 Task: Compose an email with the signature Jonathan Nelson with the subject Update on a new process and the message Please let me know if you need any additional information from me for the project proposal. from softage.5@softage.net to softage.8@softage.net, select the message and change font size to small, align the email to left Send the email. Finally, move the email from Sent Items to the label Web design
Action: Mouse moved to (65, 49)
Screenshot: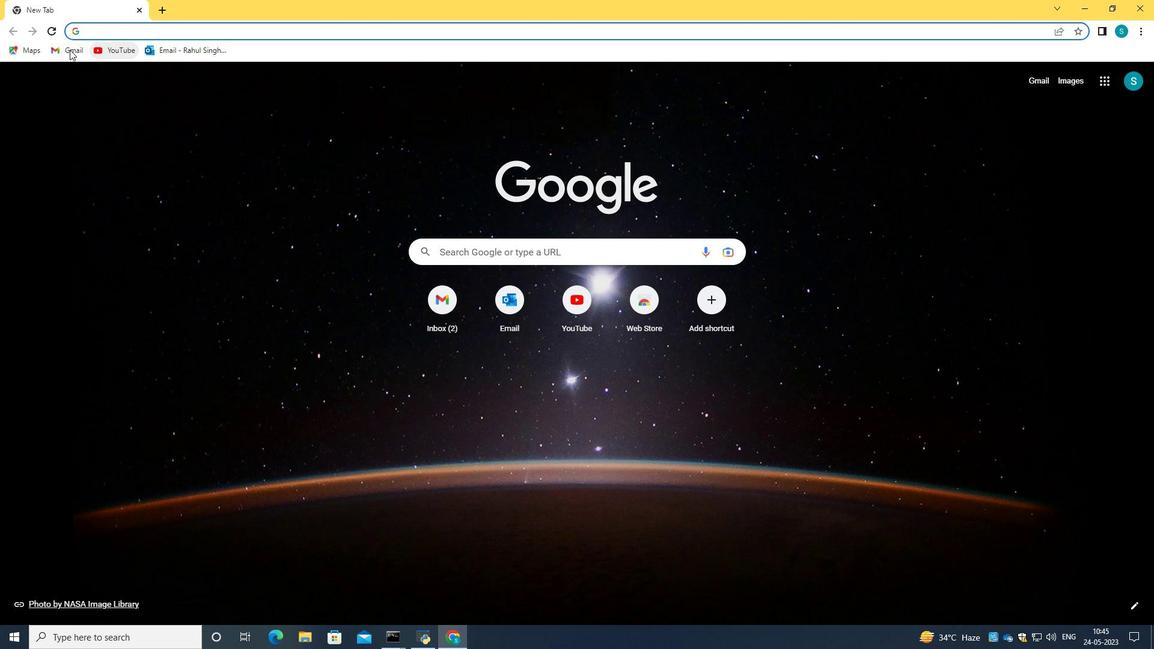 
Action: Mouse pressed left at (65, 49)
Screenshot: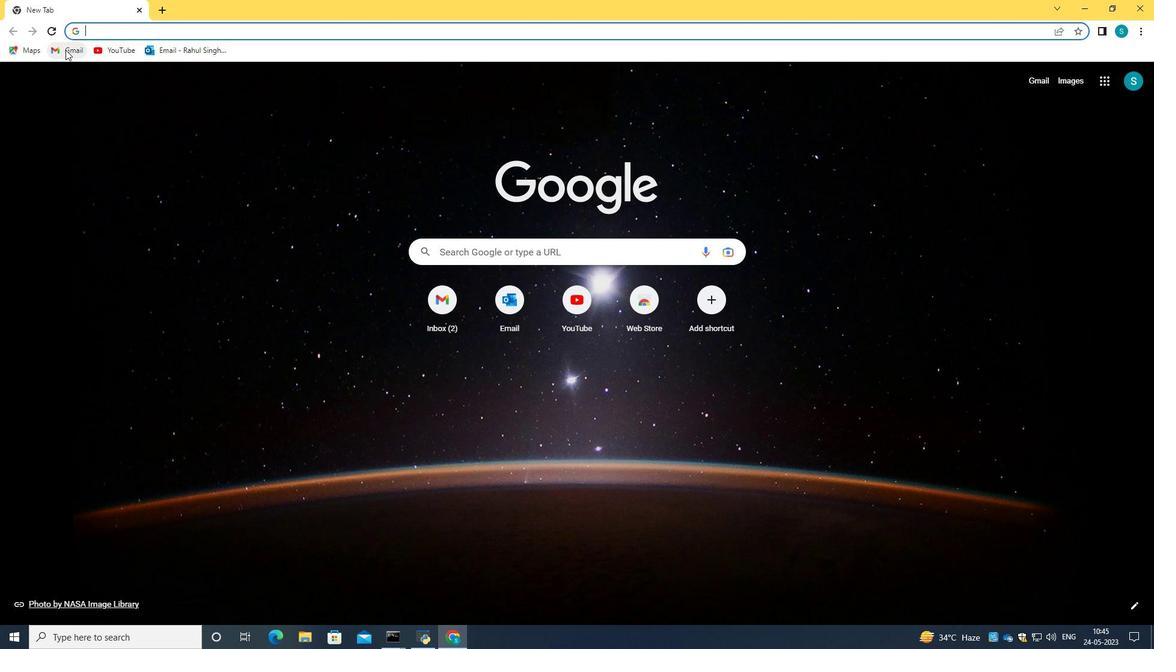 
Action: Mouse moved to (594, 190)
Screenshot: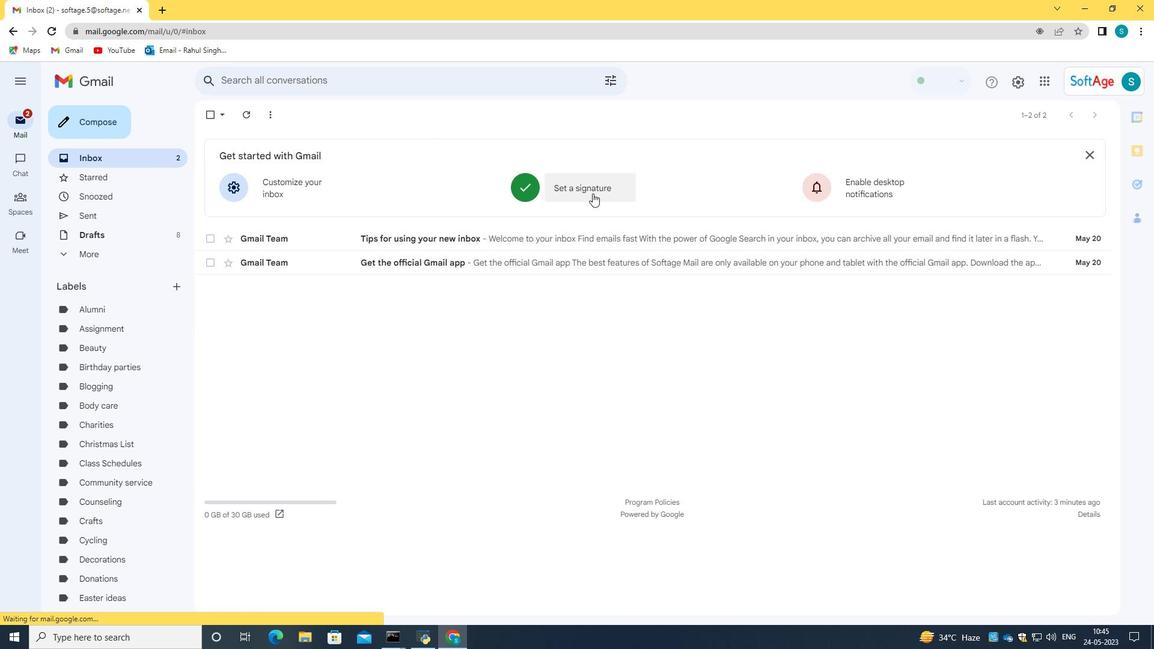 
Action: Mouse pressed left at (594, 190)
Screenshot: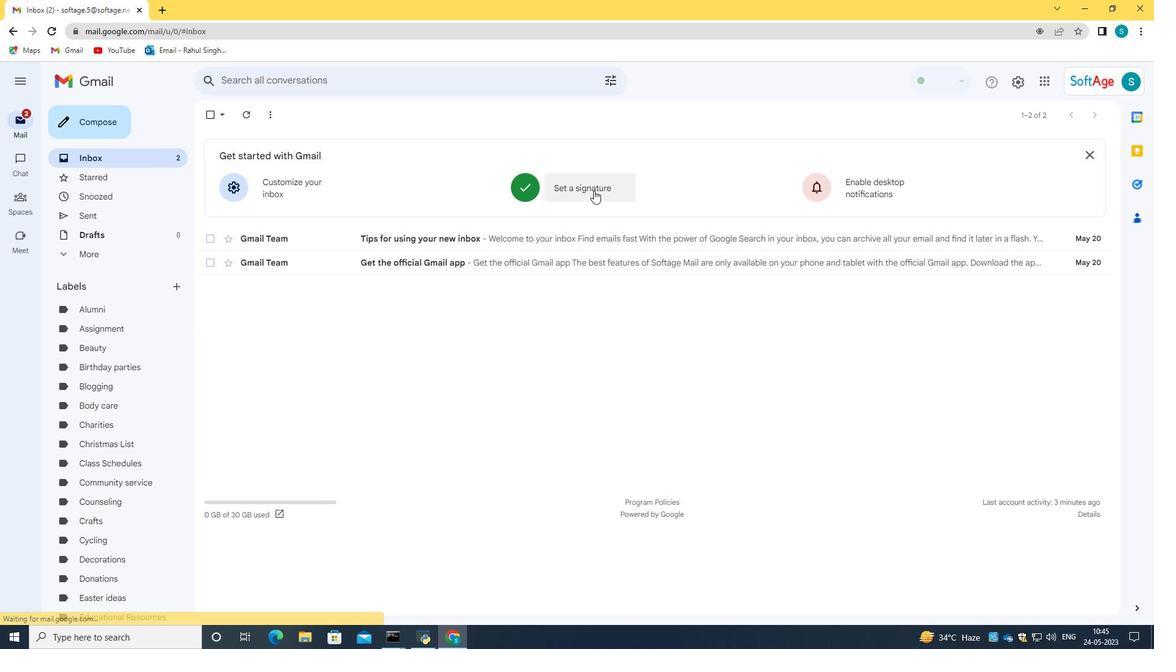 
Action: Mouse moved to (557, 215)
Screenshot: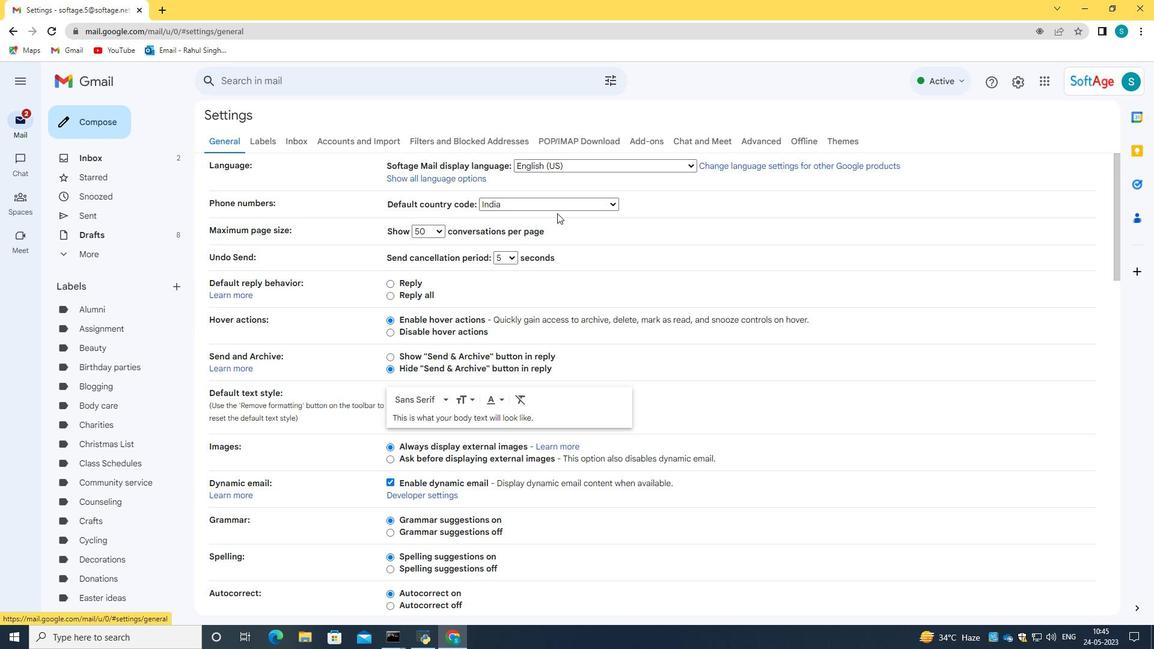 
Action: Mouse scrolled (557, 215) with delta (0, 0)
Screenshot: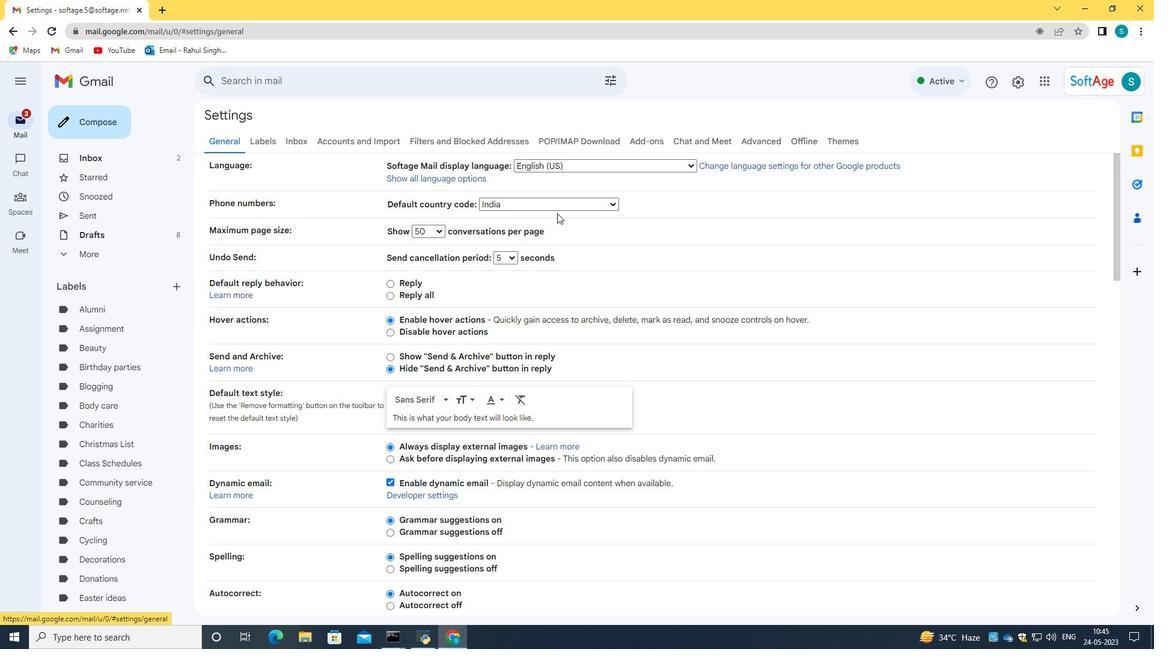 
Action: Mouse scrolled (557, 215) with delta (0, 0)
Screenshot: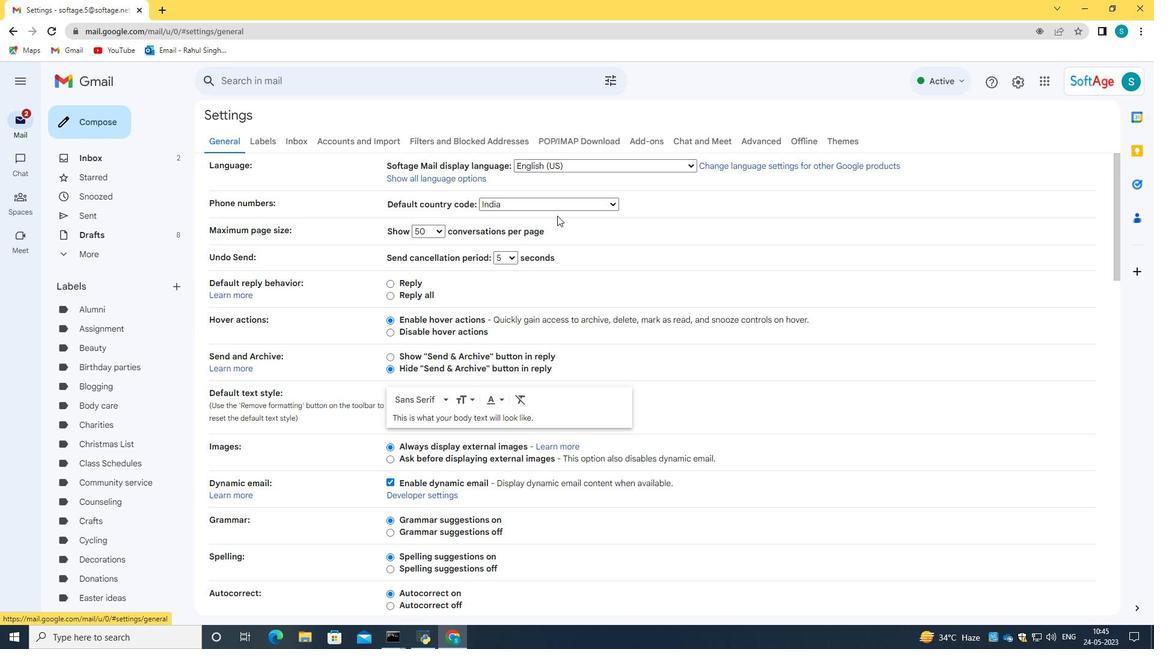 
Action: Mouse scrolled (557, 215) with delta (0, 0)
Screenshot: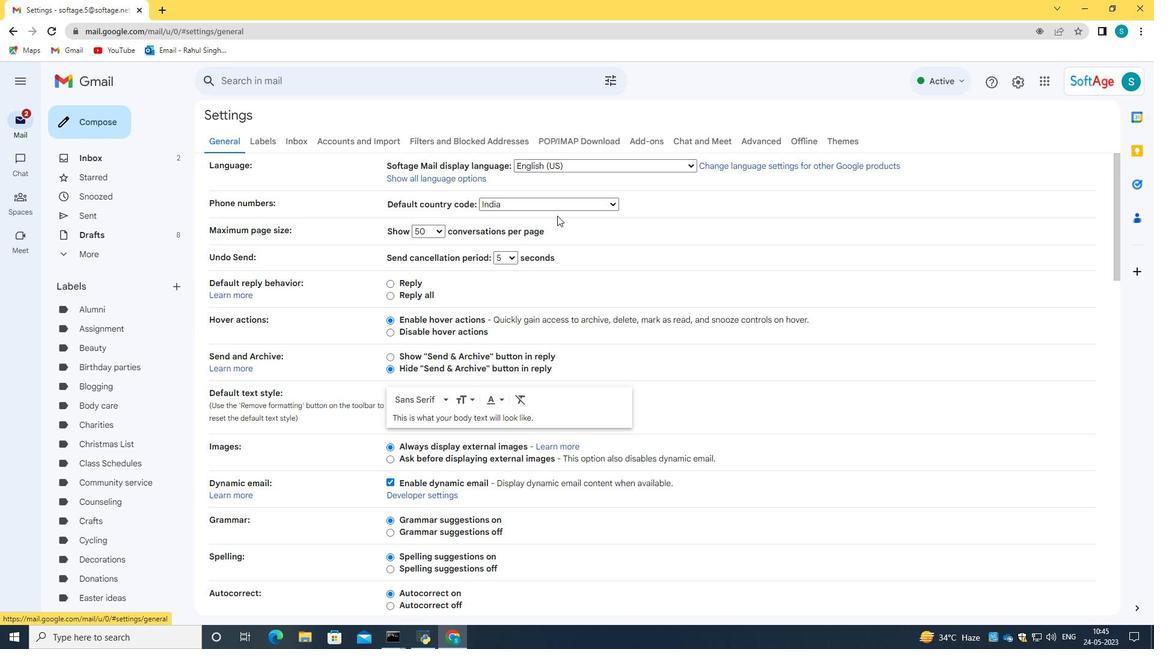 
Action: Mouse scrolled (557, 215) with delta (0, 0)
Screenshot: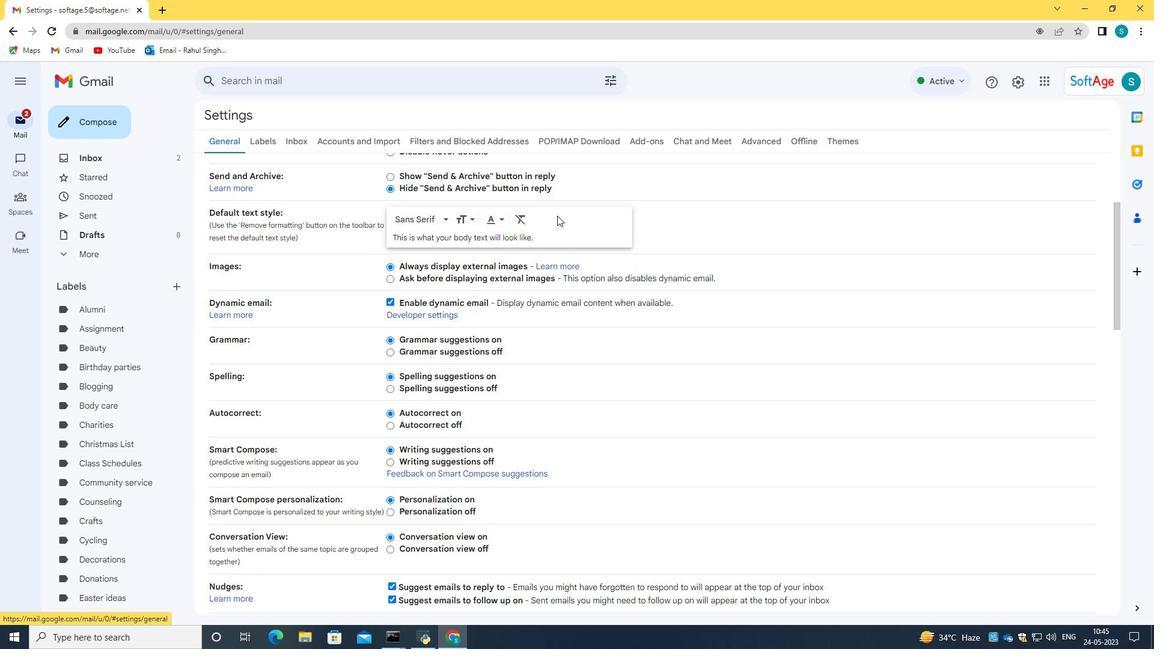 
Action: Mouse scrolled (557, 215) with delta (0, 0)
Screenshot: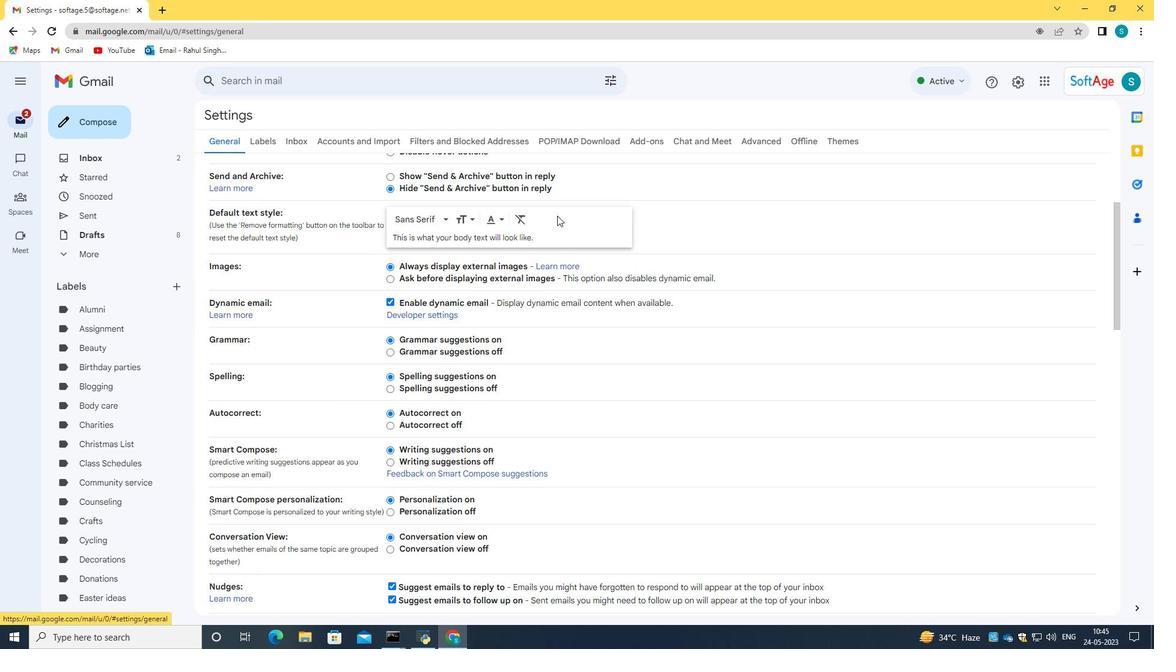 
Action: Mouse scrolled (557, 215) with delta (0, 0)
Screenshot: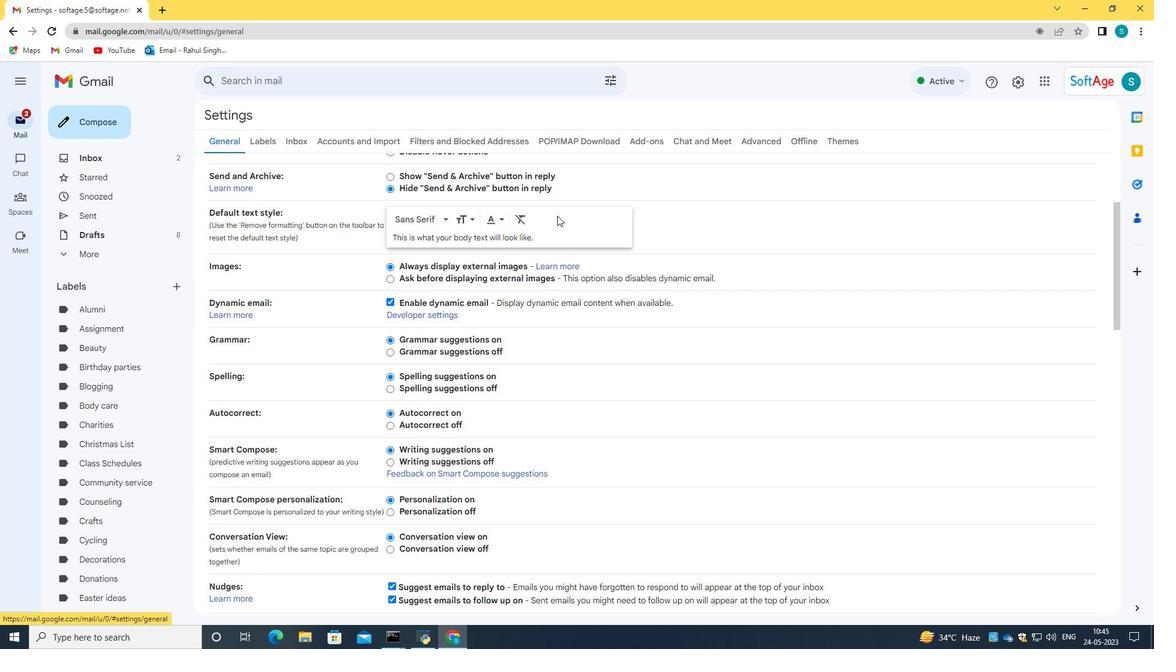 
Action: Mouse scrolled (557, 215) with delta (0, 0)
Screenshot: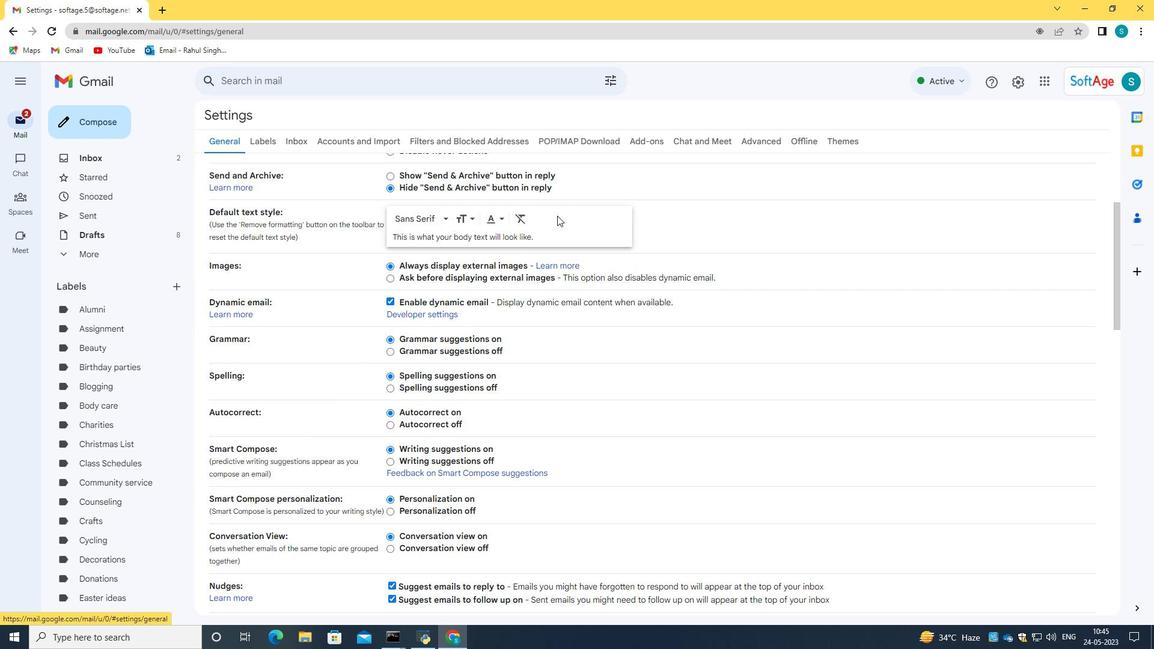 
Action: Mouse scrolled (557, 215) with delta (0, 0)
Screenshot: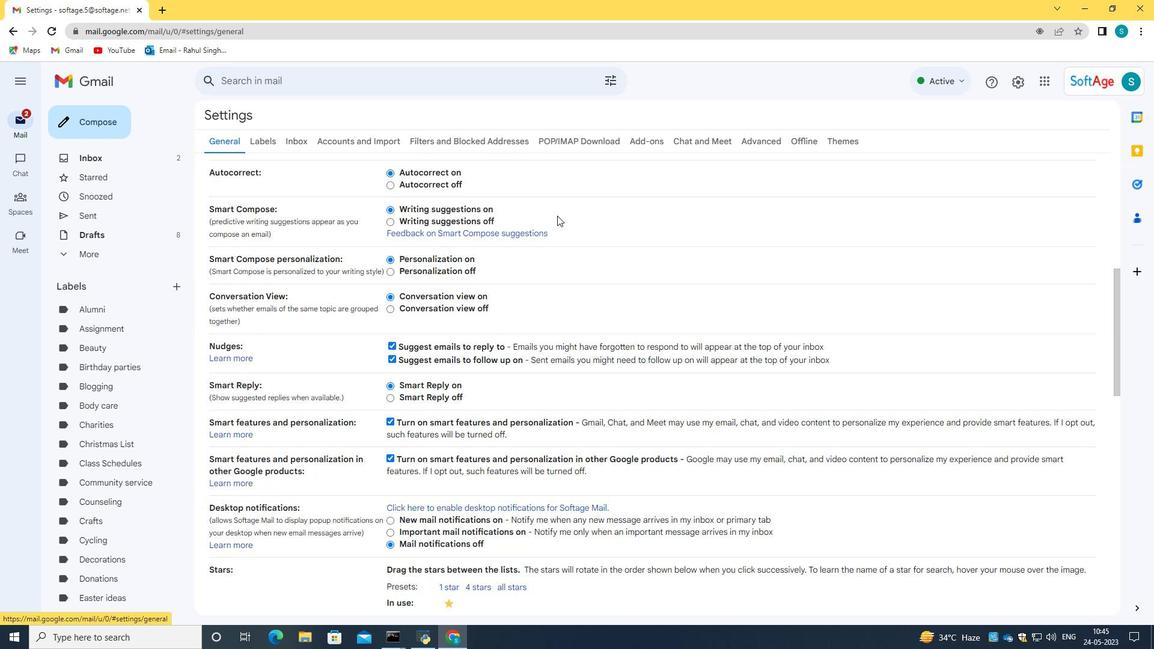 
Action: Mouse scrolled (557, 215) with delta (0, 0)
Screenshot: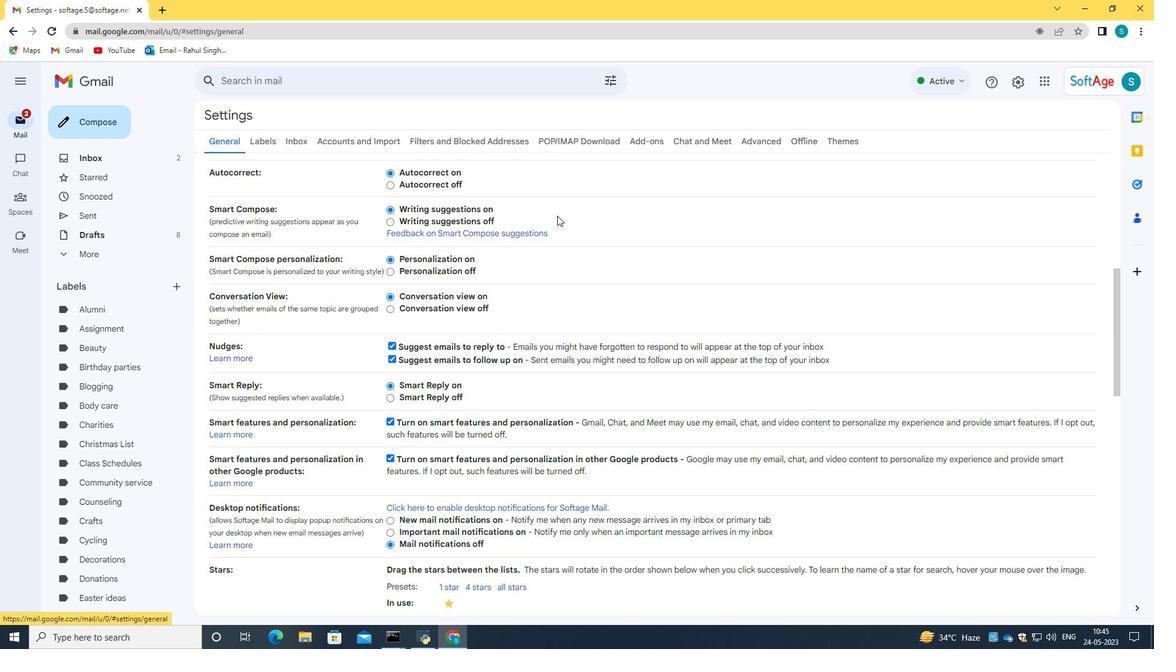 
Action: Mouse scrolled (557, 215) with delta (0, 0)
Screenshot: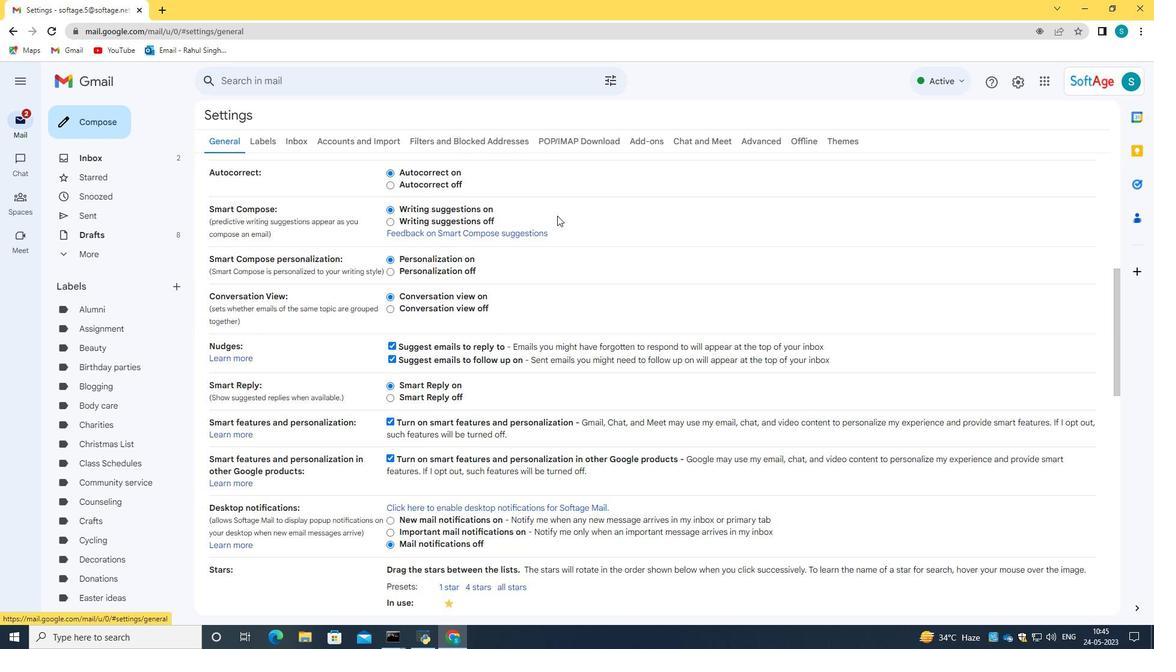 
Action: Mouse scrolled (557, 215) with delta (0, 0)
Screenshot: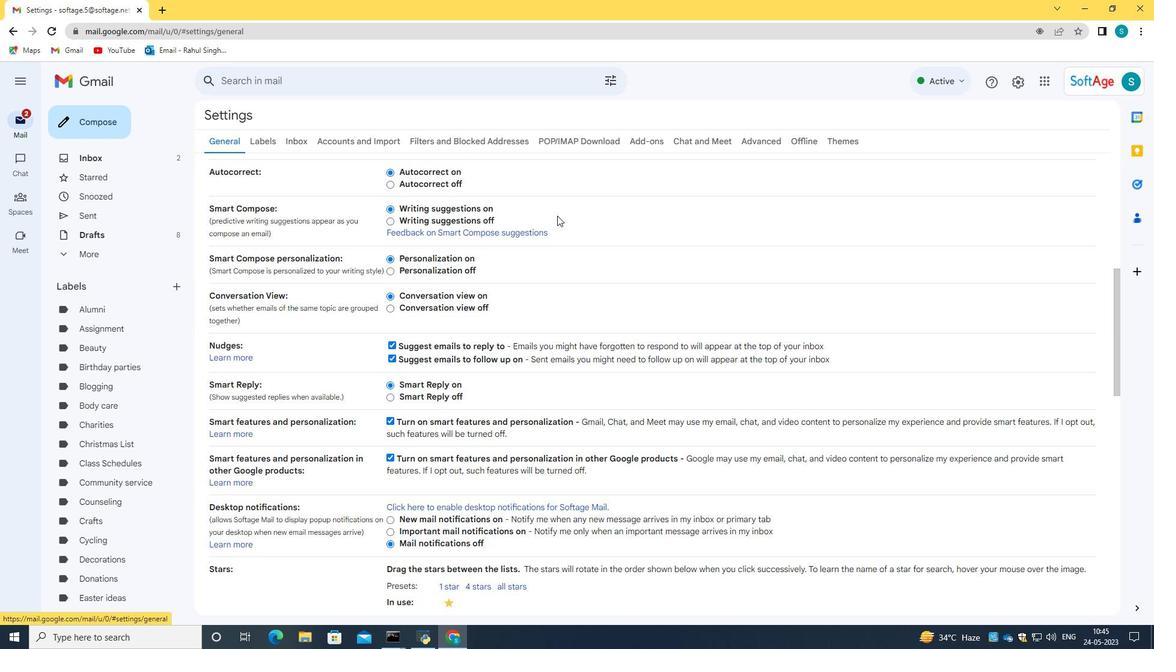 
Action: Mouse scrolled (557, 215) with delta (0, 0)
Screenshot: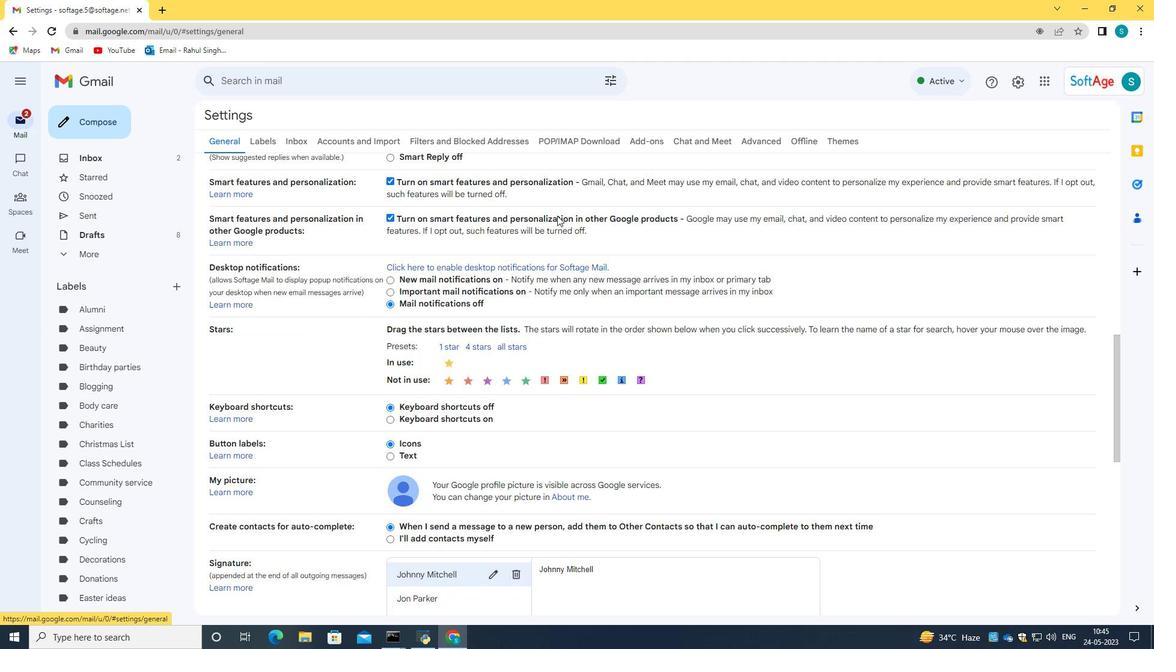 
Action: Mouse scrolled (557, 215) with delta (0, 0)
Screenshot: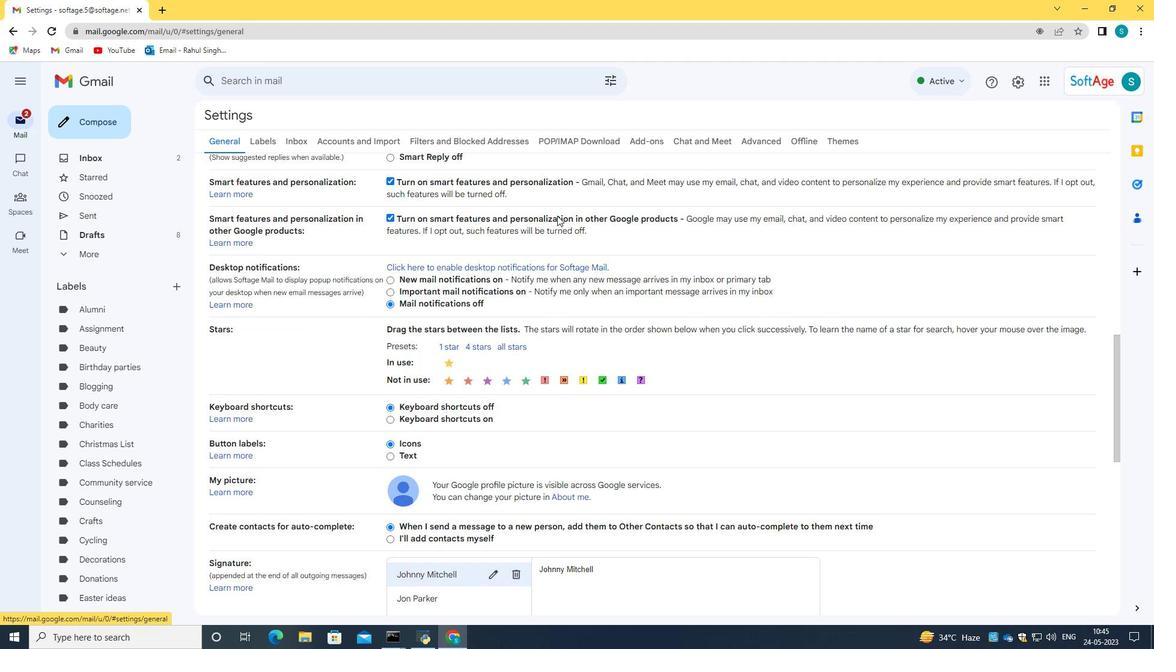 
Action: Mouse scrolled (557, 215) with delta (0, 0)
Screenshot: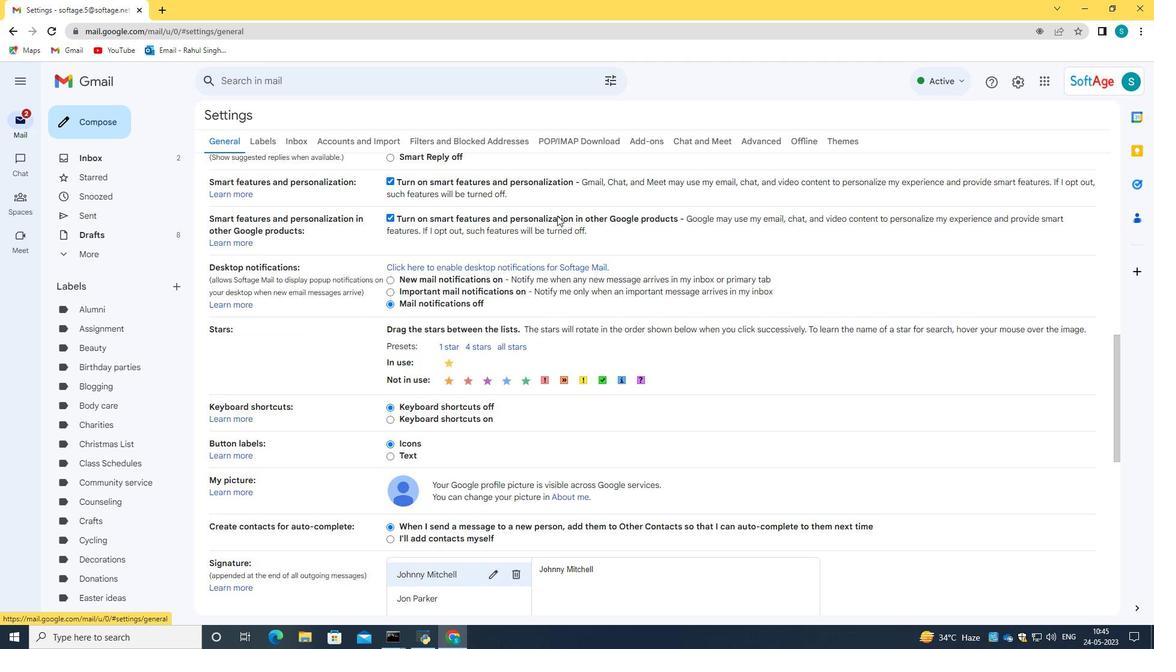 
Action: Mouse moved to (478, 495)
Screenshot: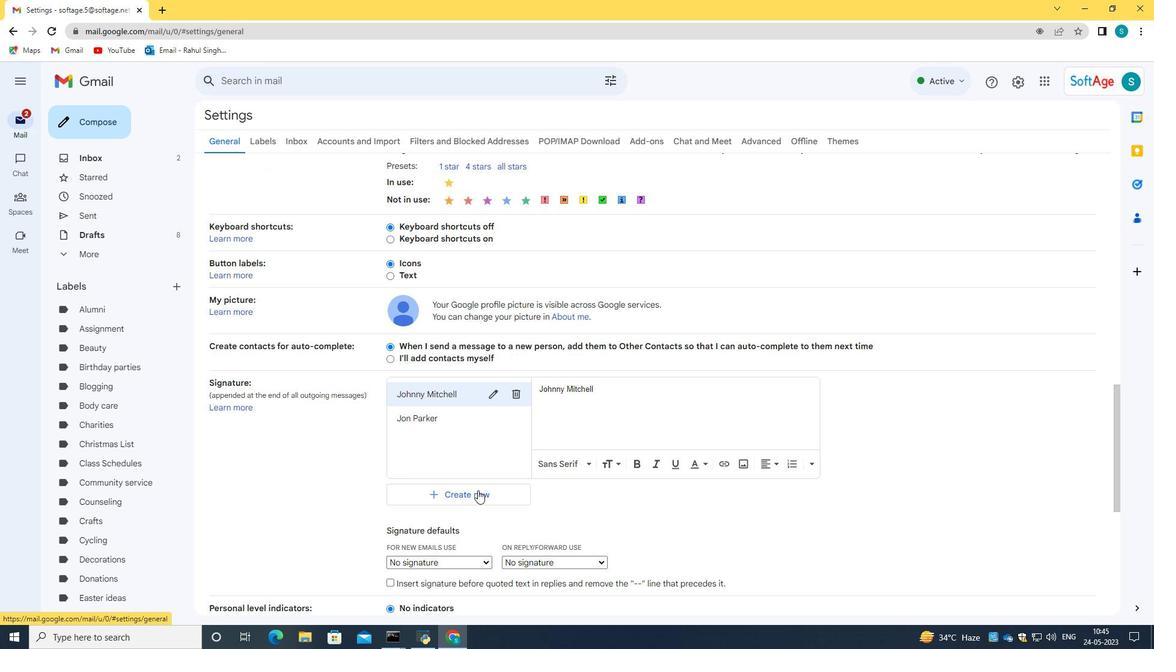 
Action: Mouse pressed left at (478, 495)
Screenshot: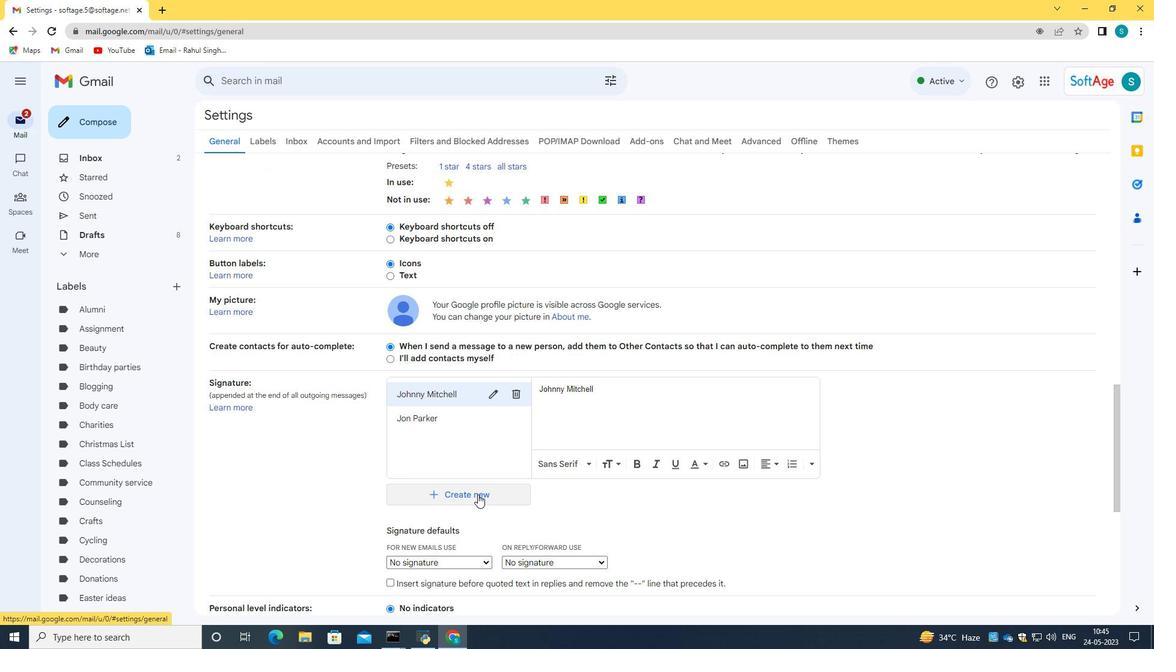 
Action: Mouse moved to (501, 347)
Screenshot: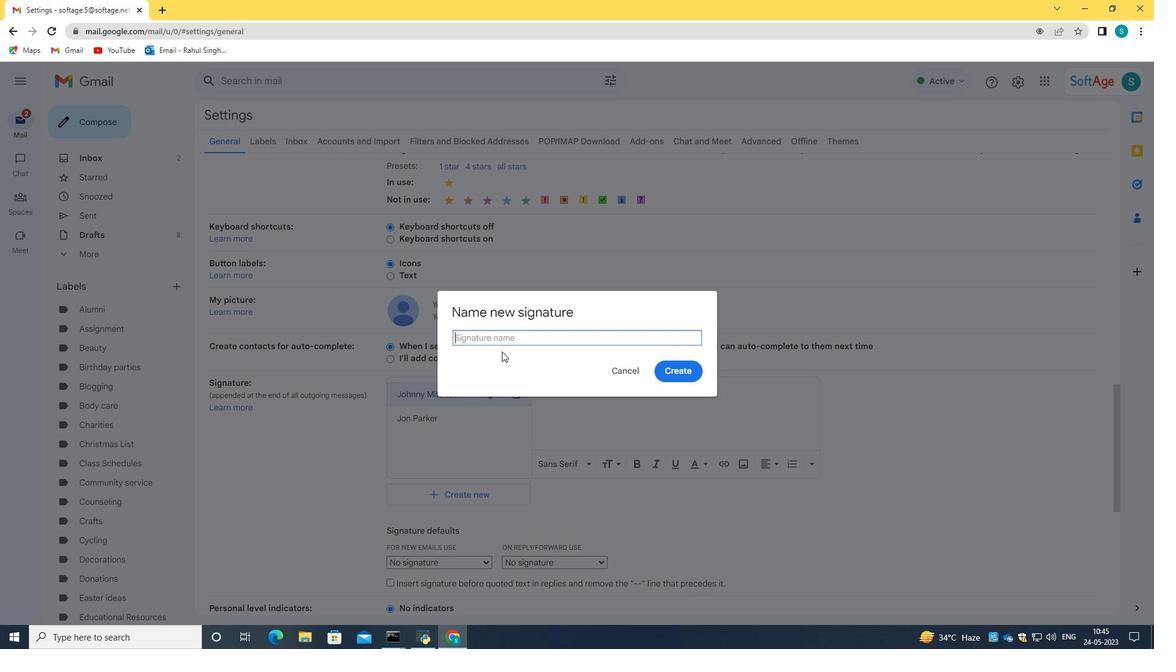 
Action: Key pressed <Key.caps_lock>J<Key.caps_lock>h<Key.backspace>nathan<Key.space><Key.caps_lock><Key.backspace><Key.backspace><Key.backspace><Key.backspace><Key.backspace><Key.backspace><Key.backspace>ONATHAN<Key.backspace><Key.backspace><Key.backspace><Key.backspace><Key.backspace><Key.backspace><Key.backspace><Key.caps_lock>onathan<Key.space><Key.caps_lock>N<Key.caps_lock>elson
Screenshot: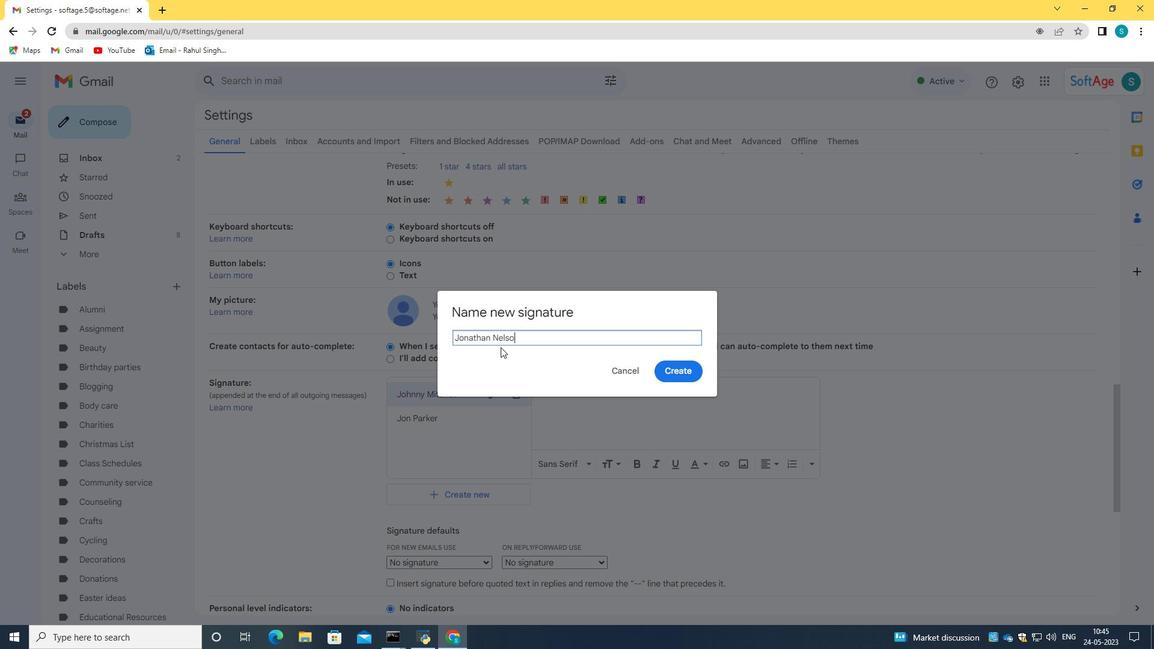 
Action: Mouse moved to (667, 365)
Screenshot: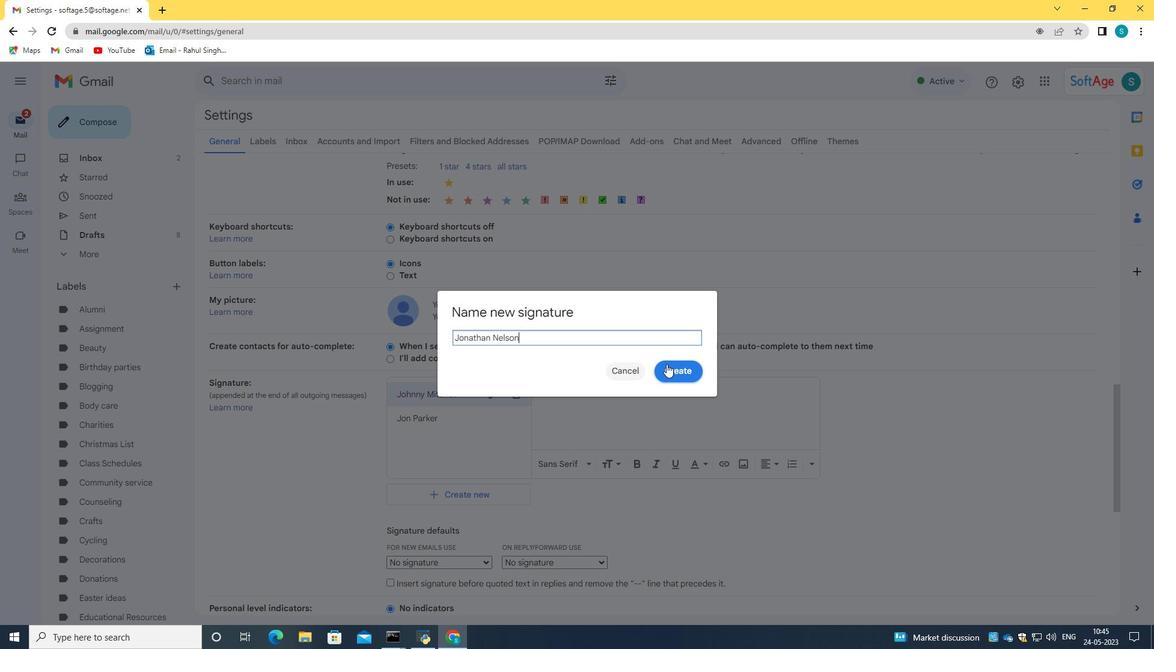 
Action: Mouse pressed left at (667, 365)
Screenshot: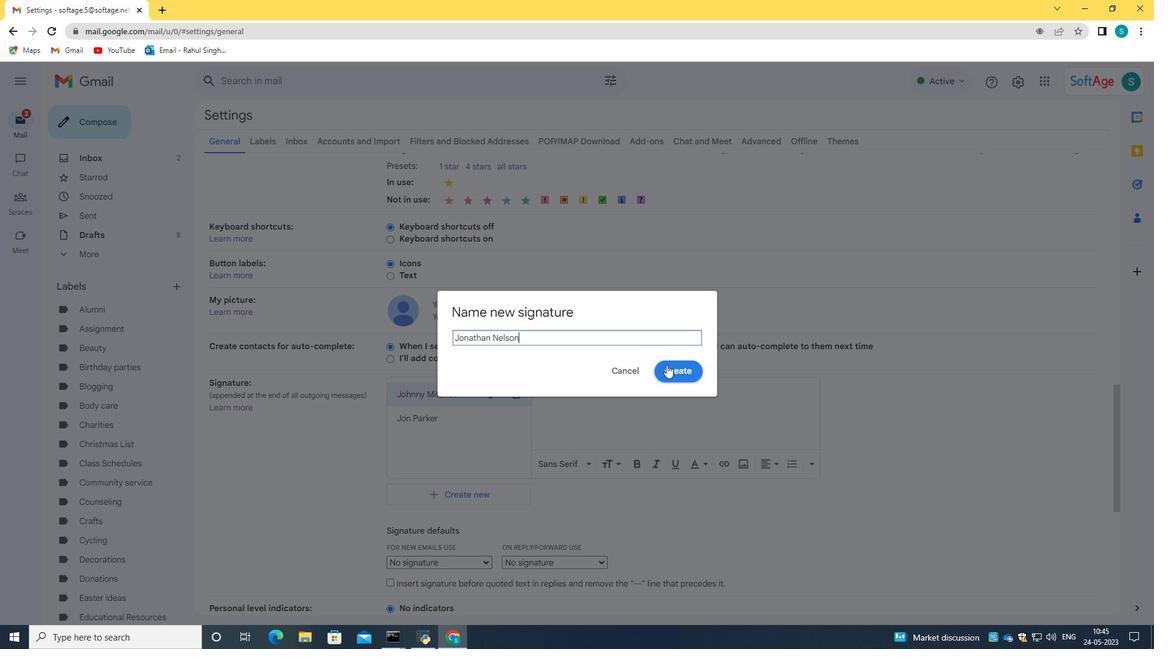 
Action: Mouse moved to (605, 408)
Screenshot: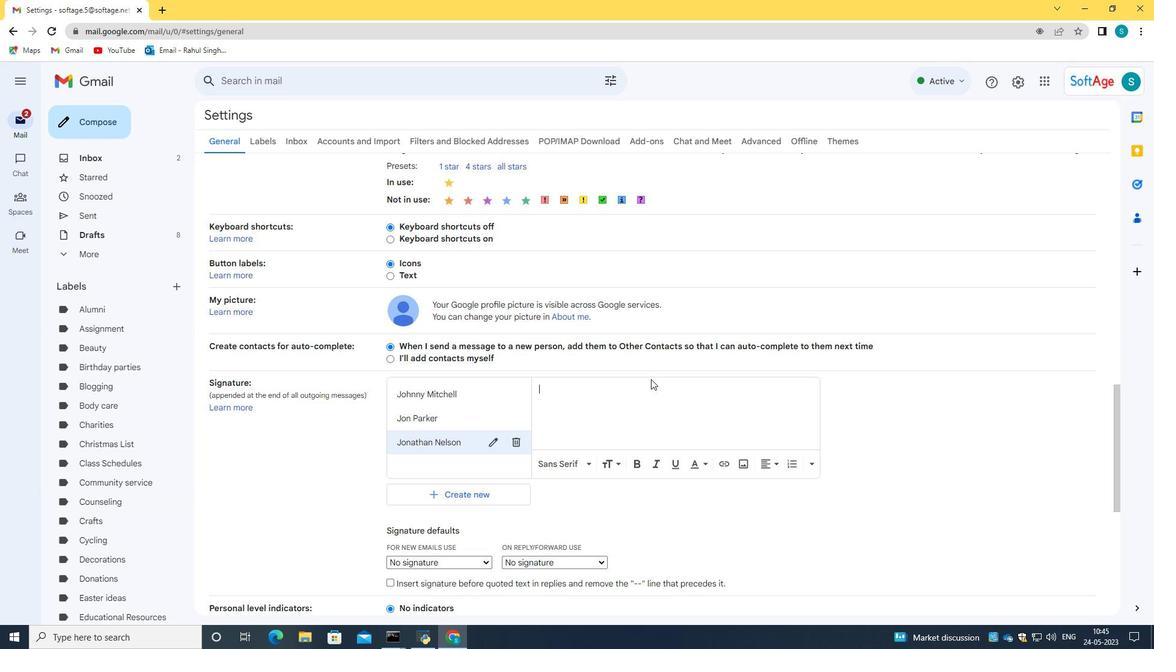 
Action: Mouse pressed left at (605, 408)
Screenshot: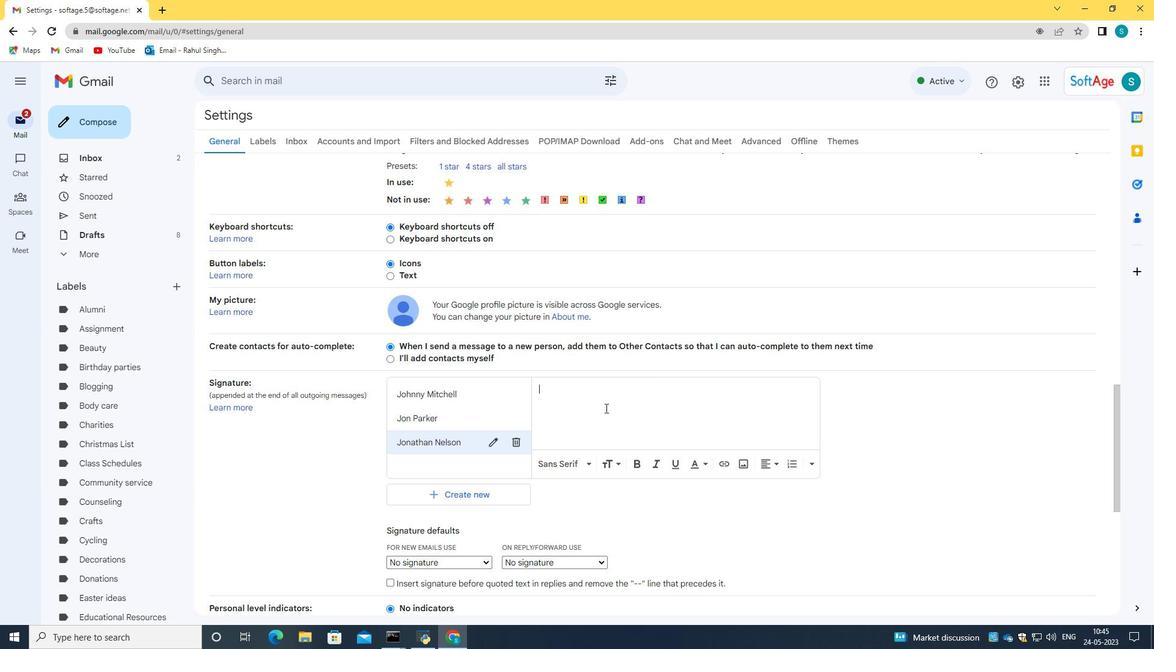 
Action: Key pressed <Key.caps_lock>H<Key.caps_lock><Key.backspace><Key.caps_lock>J<Key.caps_lock>onathan<Key.space><Key.caps_lock>N<Key.caps_lock>es<Key.backspace>ksib=<Key.backspace><Key.backspace><Key.backspace><Key.backspace><Key.backspace>lson
Screenshot: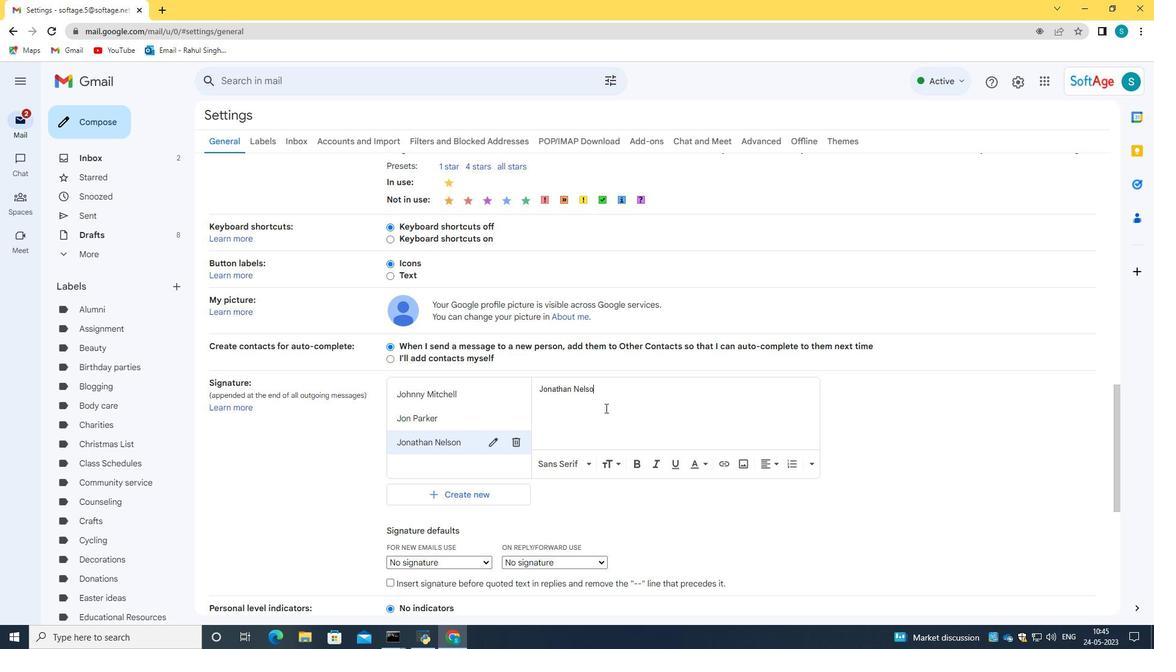 
Action: Mouse scrolled (605, 407) with delta (0, 0)
Screenshot: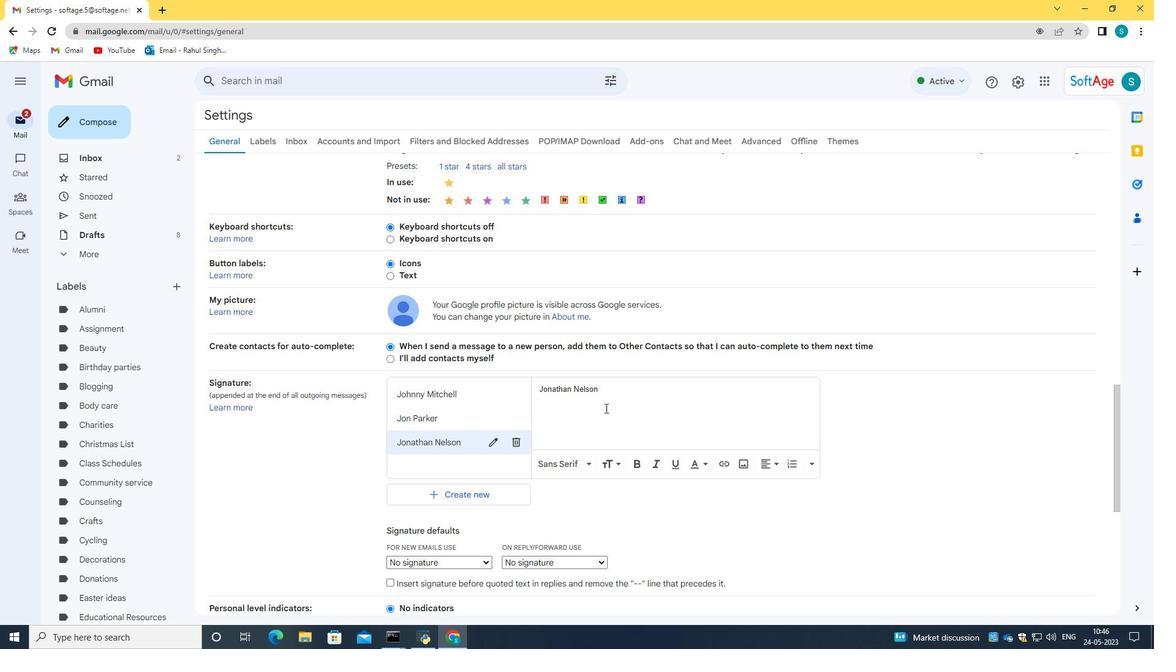 
Action: Mouse scrolled (605, 407) with delta (0, 0)
Screenshot: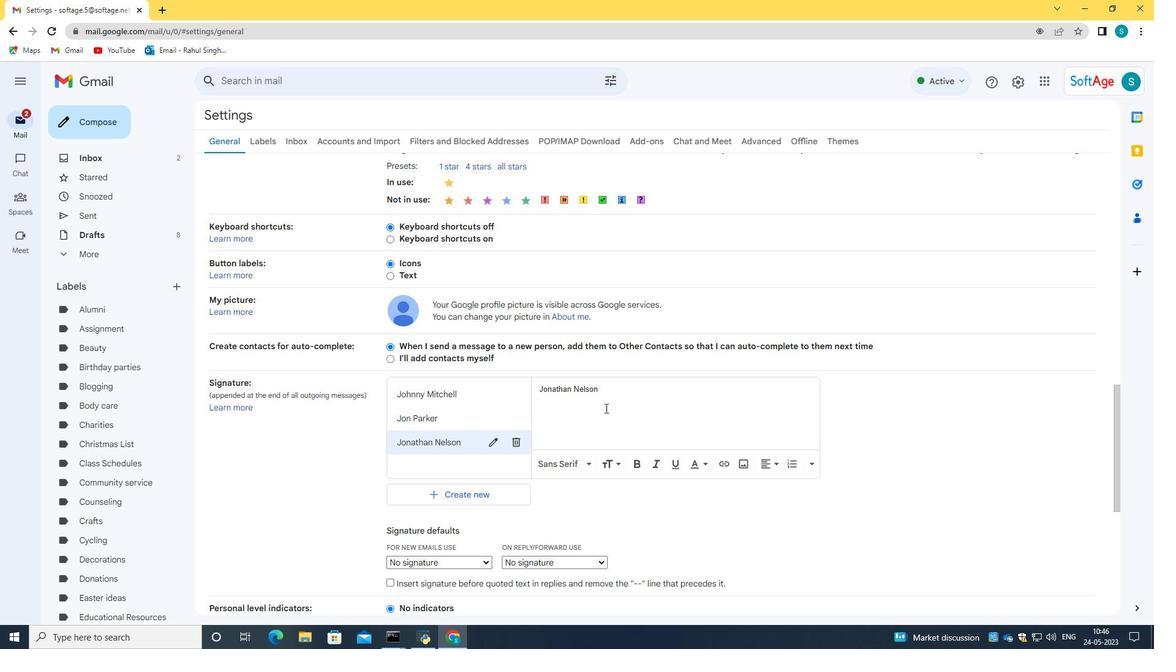 
Action: Mouse scrolled (605, 407) with delta (0, 0)
Screenshot: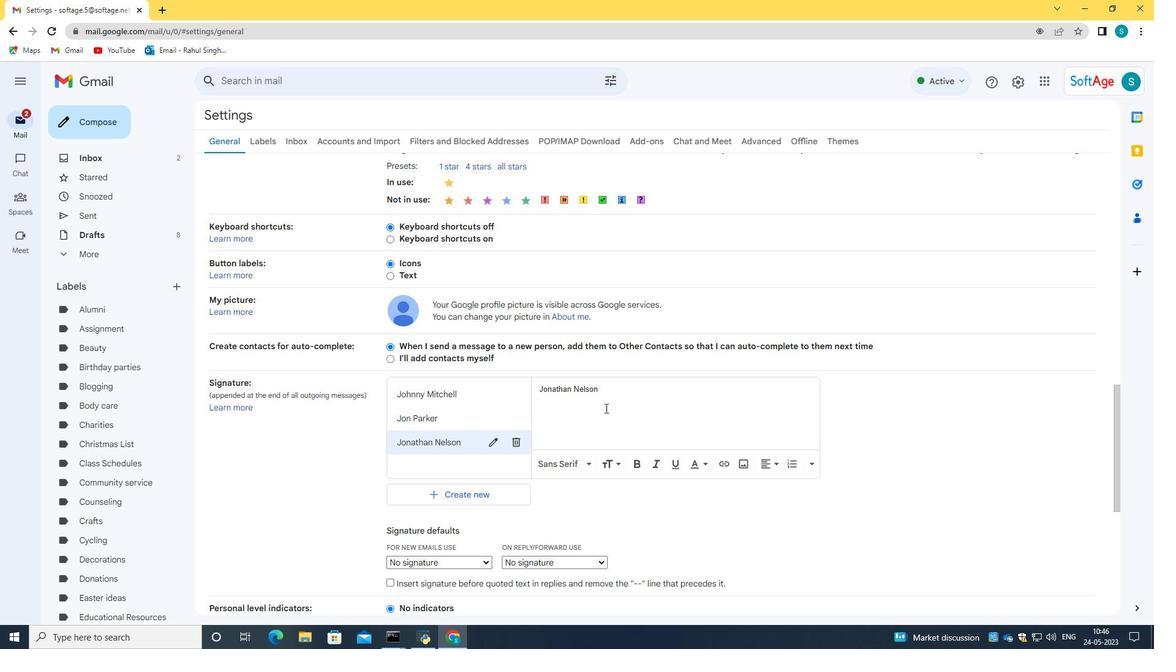 
Action: Mouse scrolled (605, 407) with delta (0, 0)
Screenshot: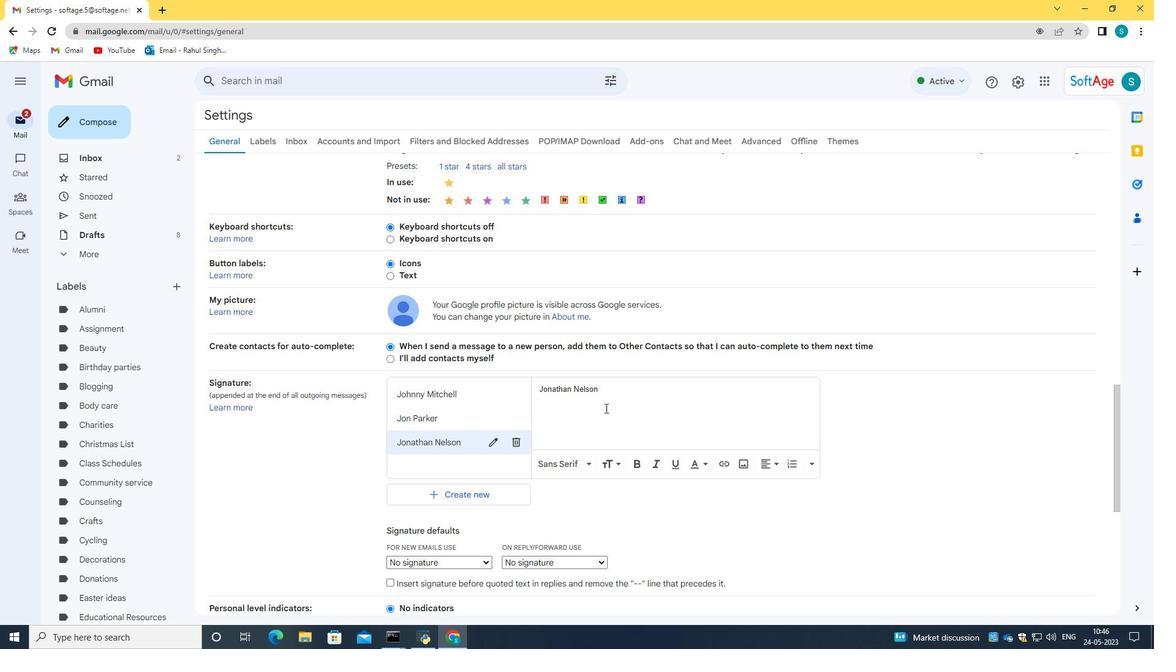 
Action: Mouse scrolled (605, 407) with delta (0, 0)
Screenshot: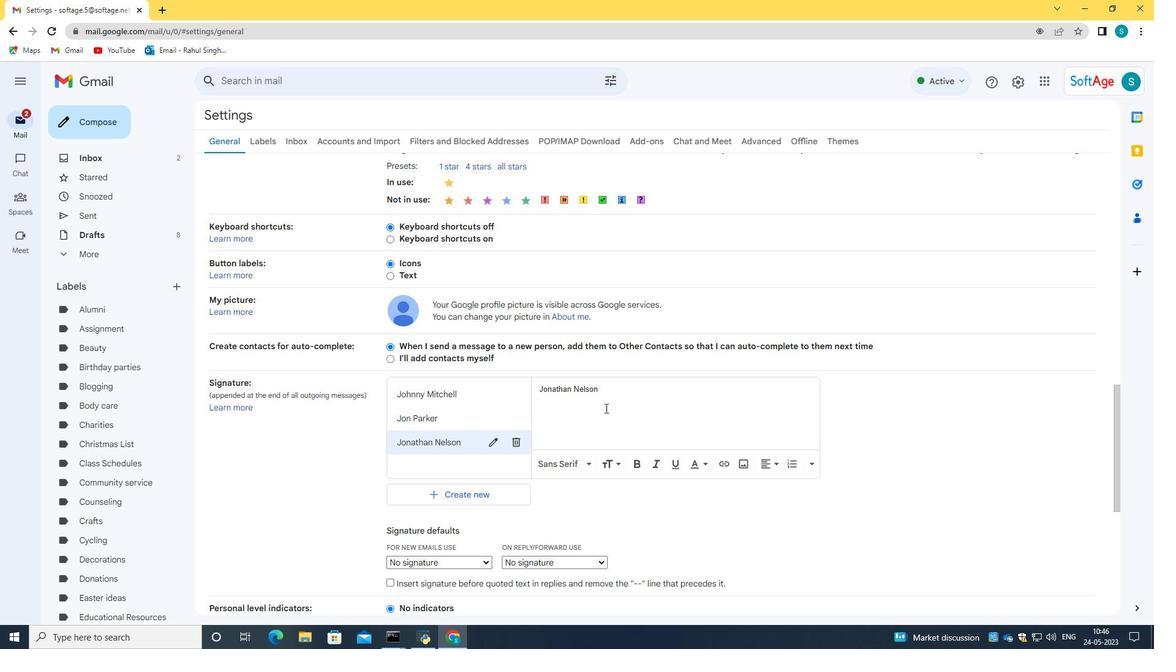 
Action: Mouse scrolled (605, 407) with delta (0, 0)
Screenshot: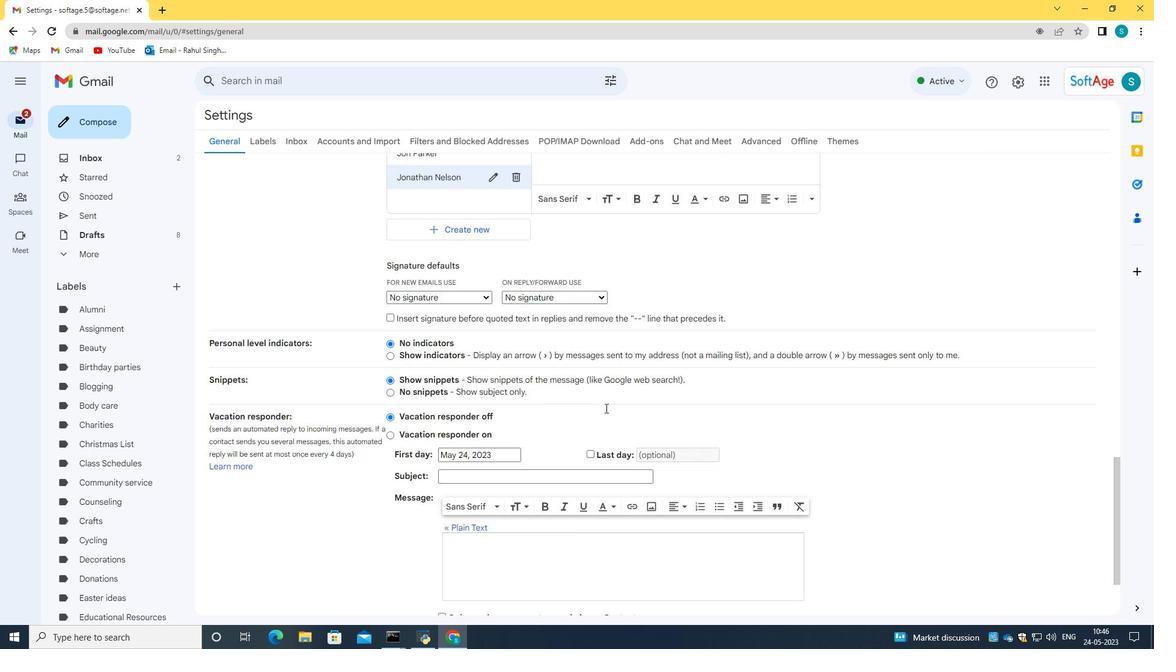 
Action: Mouse scrolled (605, 407) with delta (0, 0)
Screenshot: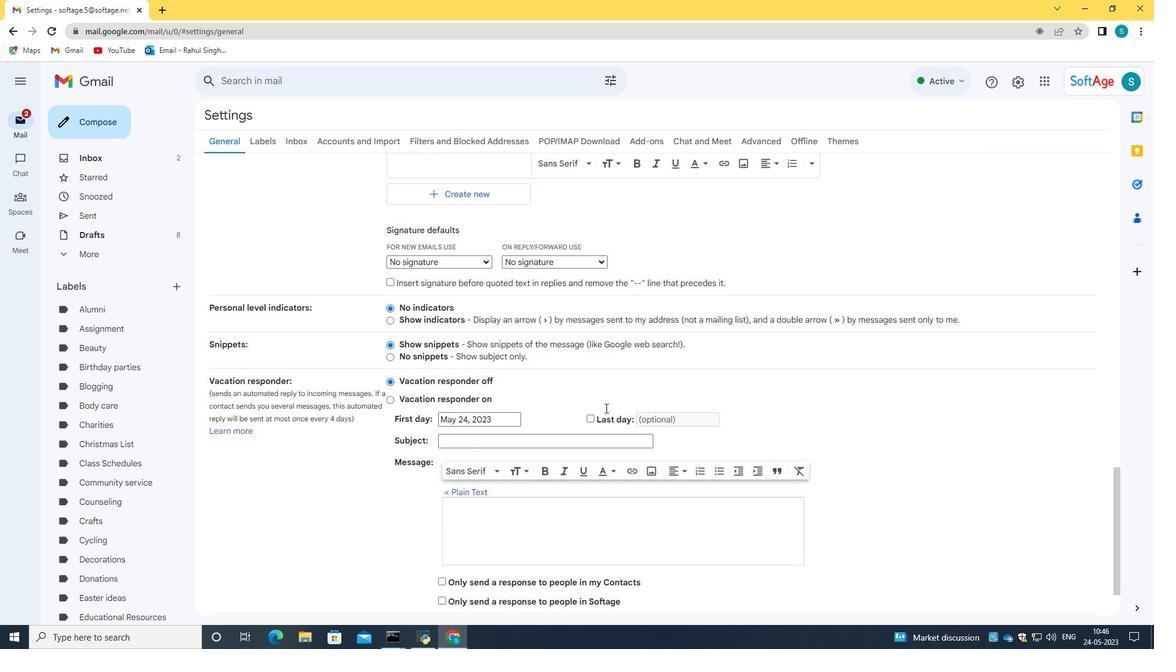 
Action: Mouse moved to (629, 553)
Screenshot: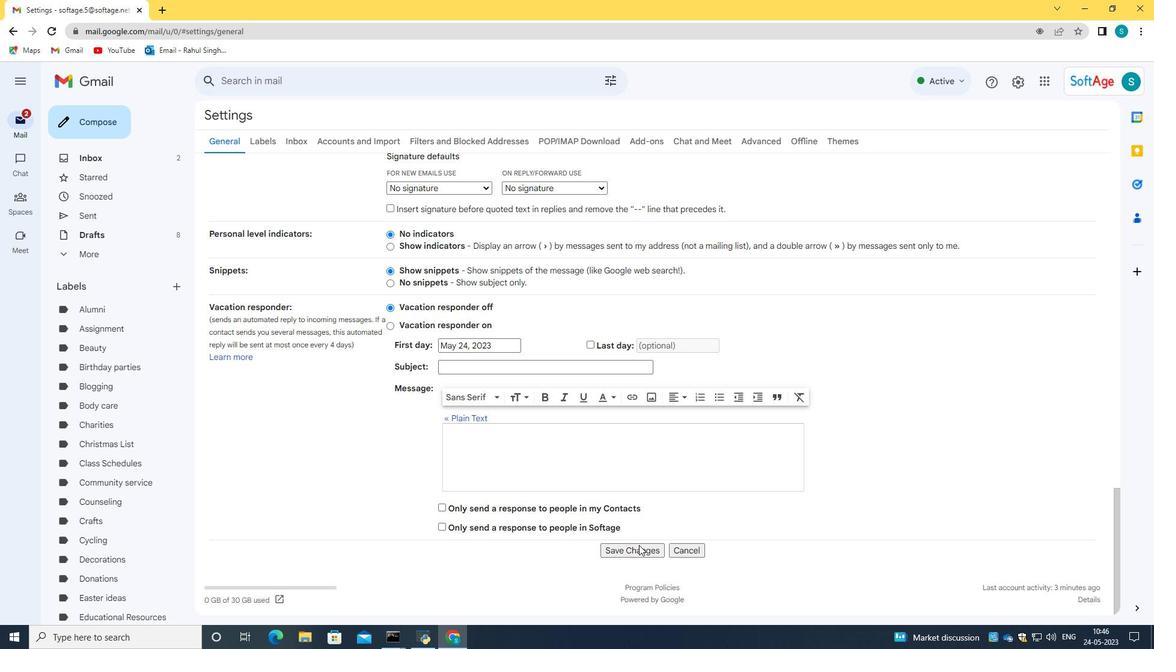 
Action: Mouse pressed left at (629, 553)
Screenshot: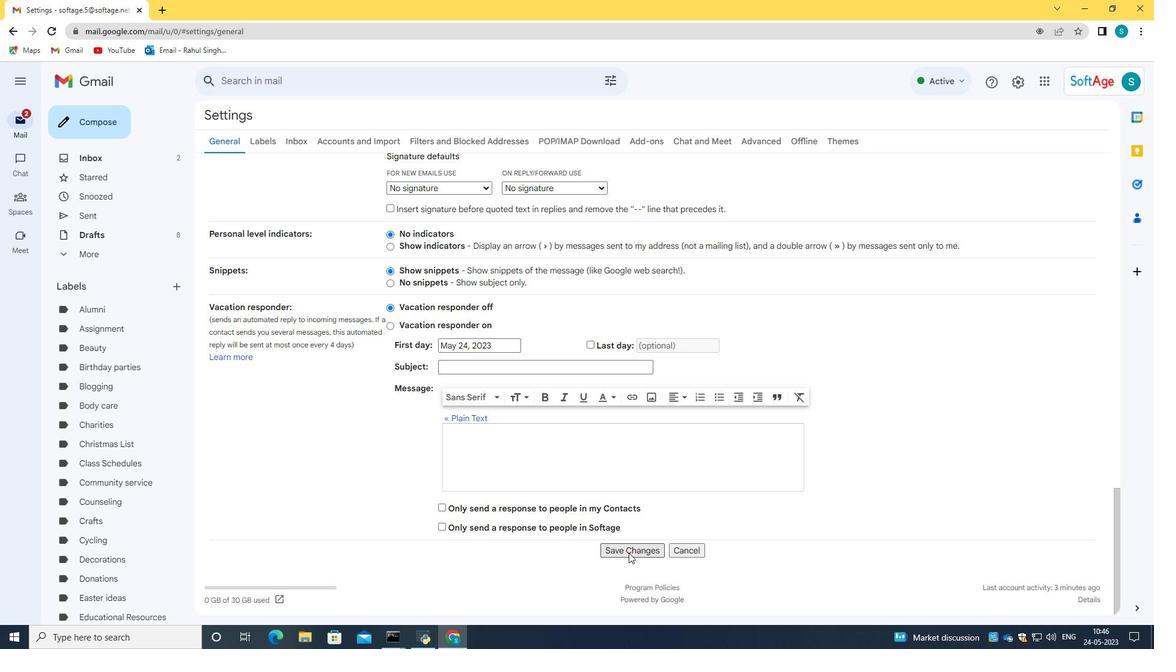
Action: Mouse moved to (75, 122)
Screenshot: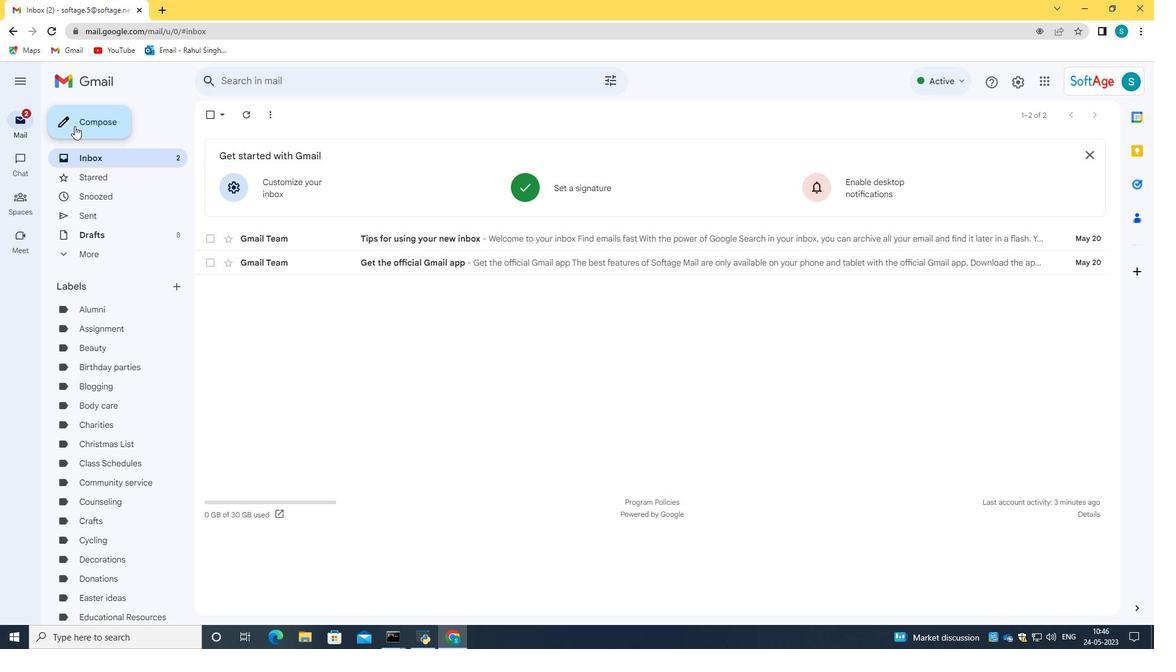 
Action: Mouse pressed left at (75, 122)
Screenshot: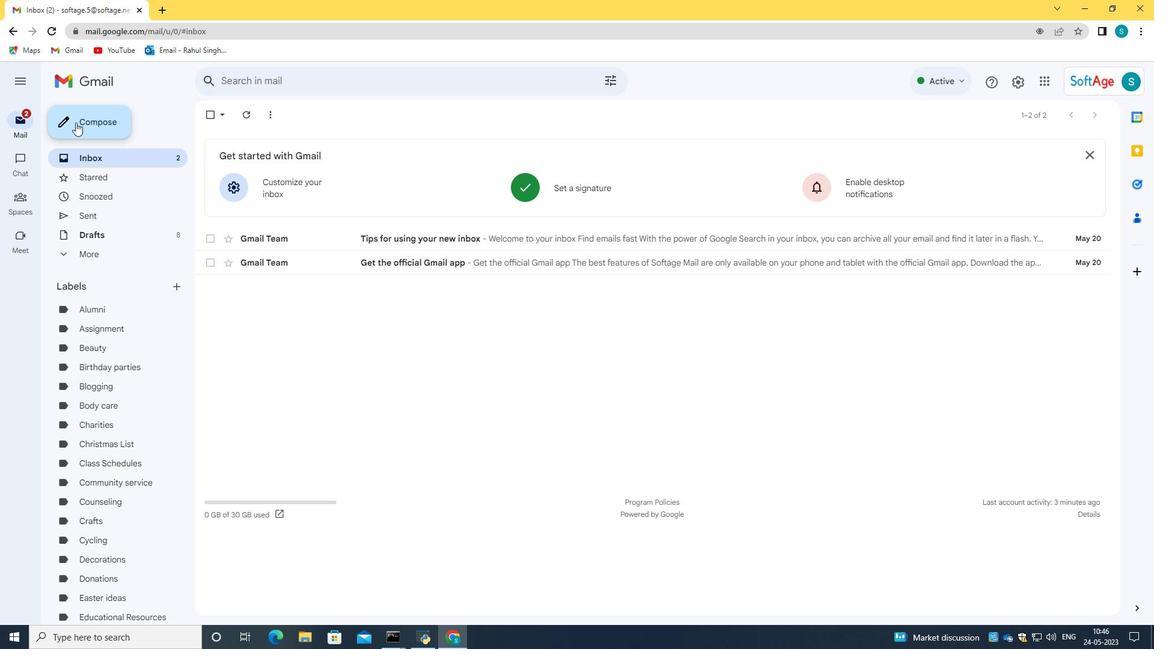 
Action: Mouse moved to (969, 605)
Screenshot: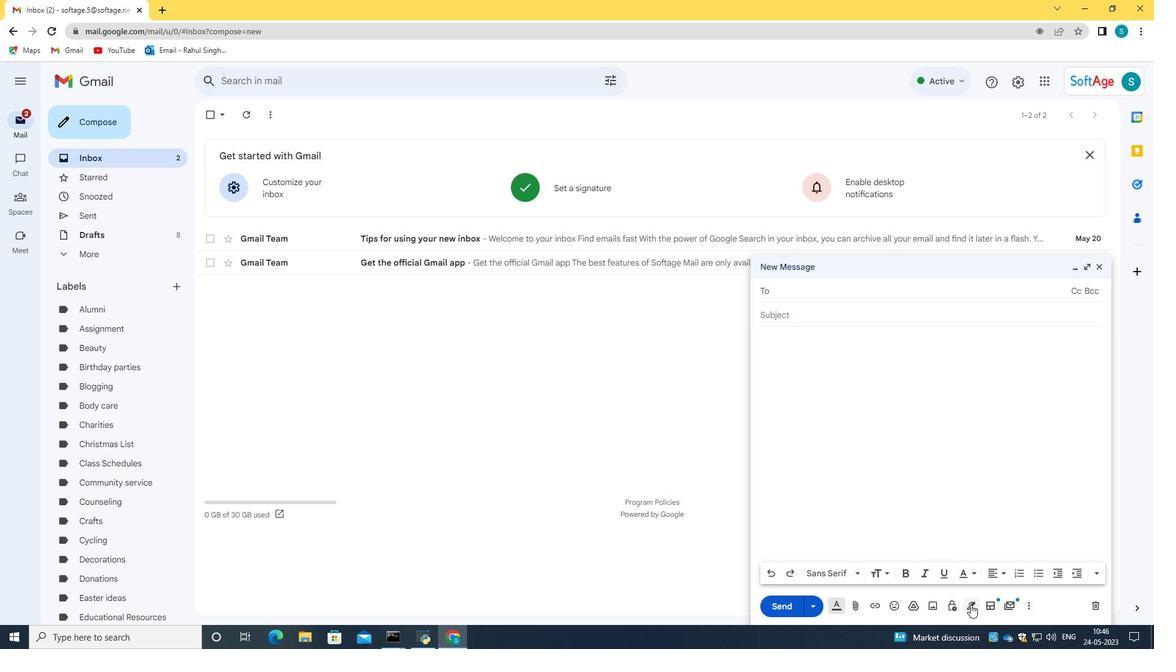 
Action: Mouse pressed left at (969, 605)
Screenshot: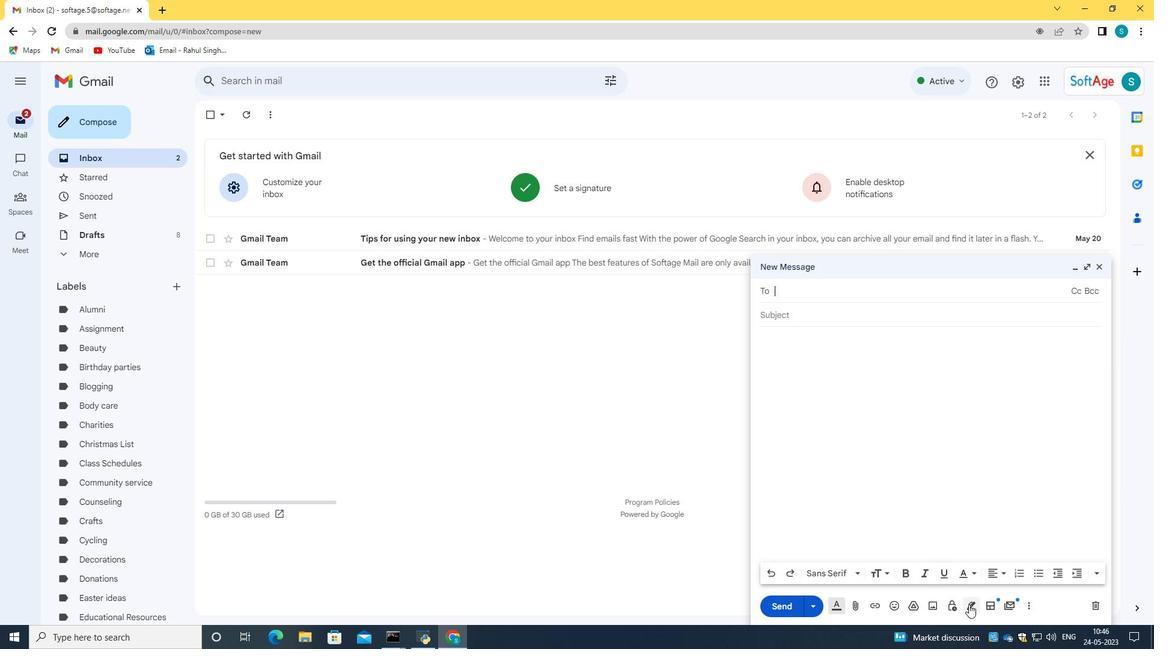 
Action: Mouse moved to (1014, 588)
Screenshot: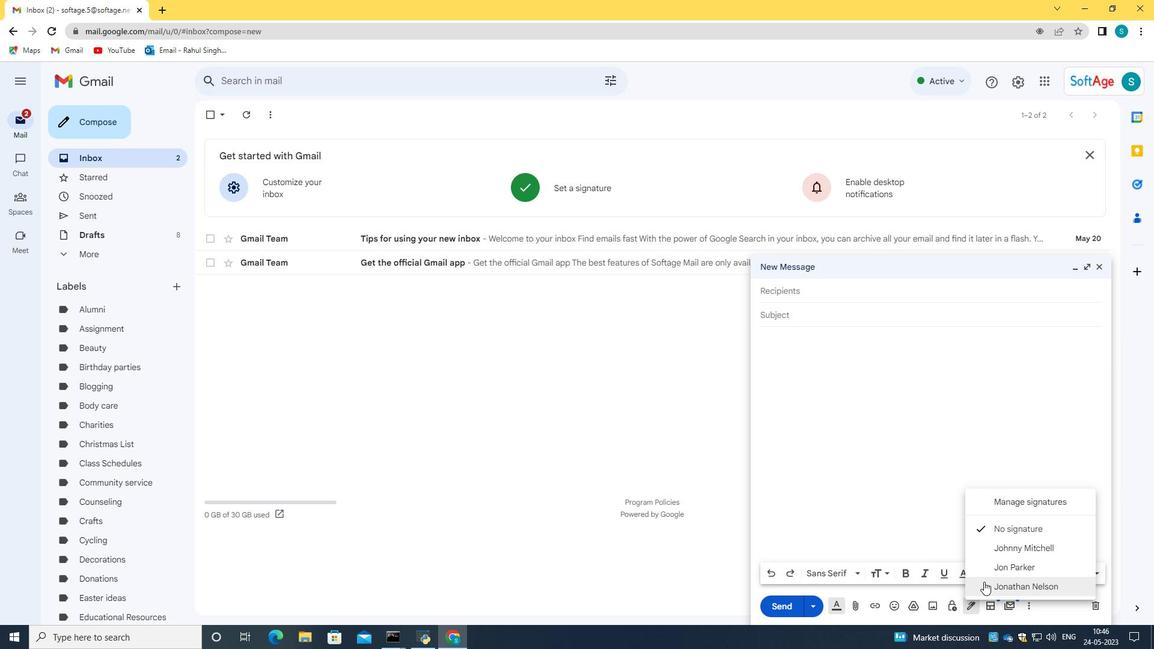 
Action: Mouse pressed left at (1014, 588)
Screenshot: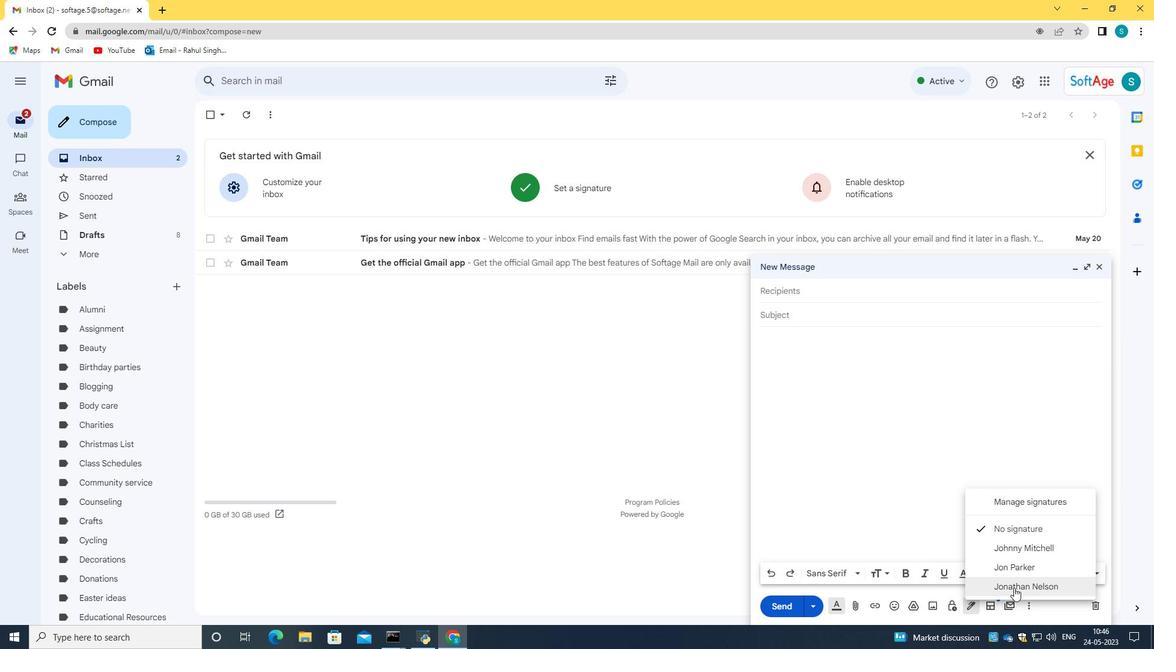 
Action: Mouse moved to (802, 313)
Screenshot: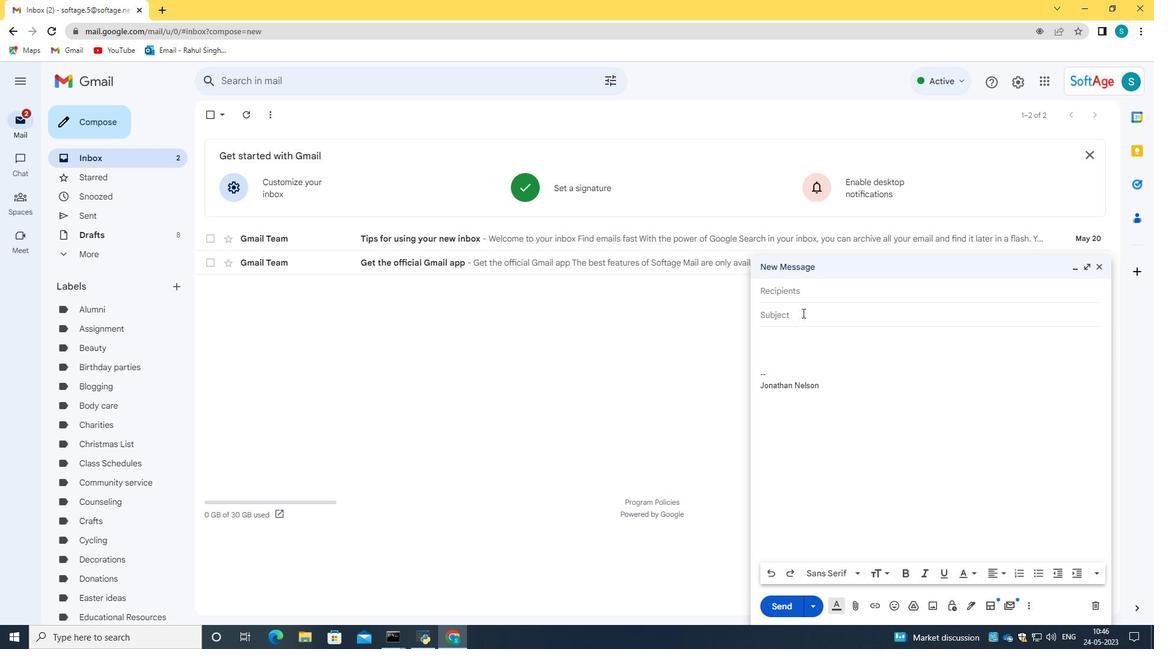 
Action: Mouse pressed left at (802, 313)
Screenshot: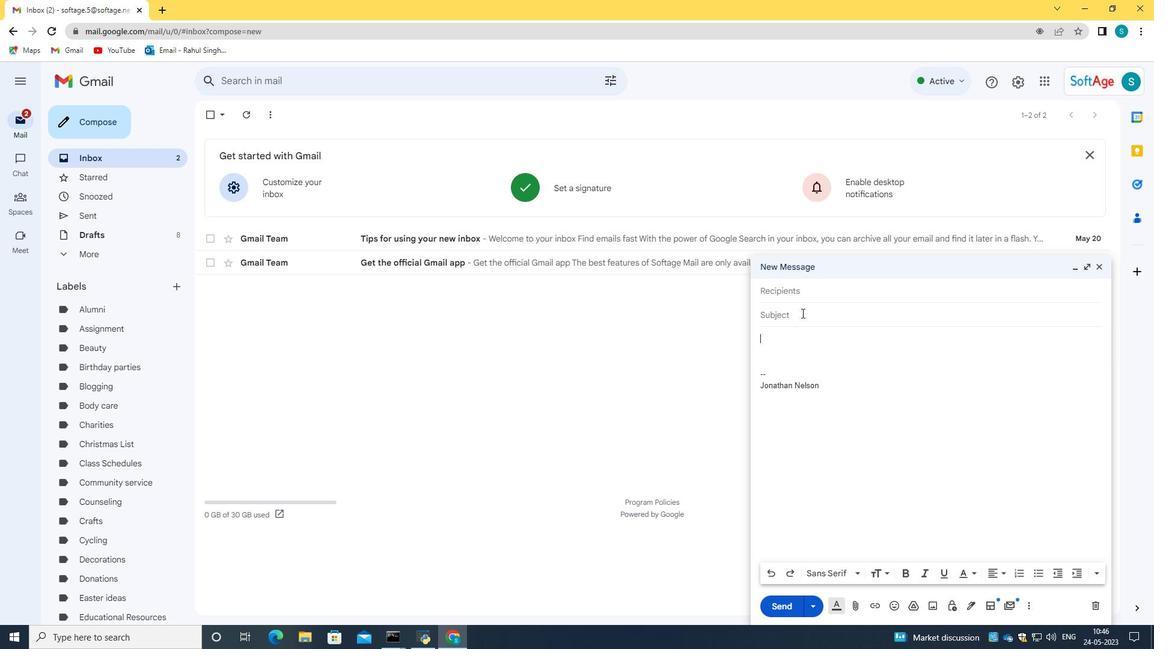
Action: Key pressed <Key.caps_lock>U<Key.caps_lock>pdate<Key.space>on<Key.space>a<Key.space>new<Key.space>process
Screenshot: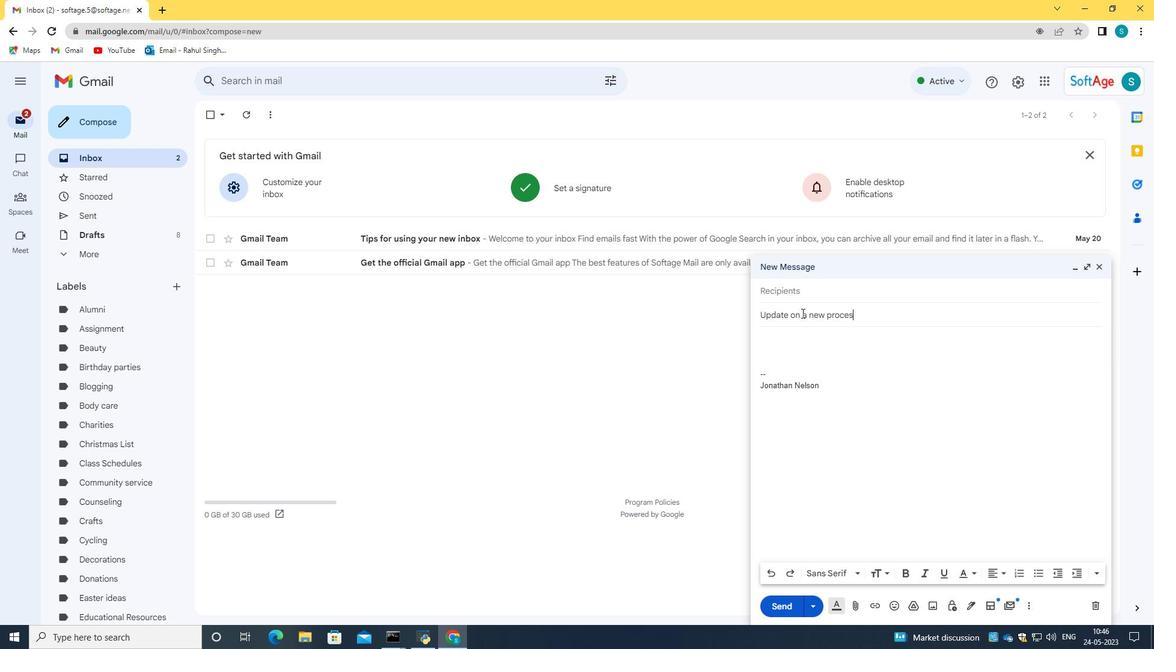 
Action: Mouse moved to (801, 345)
Screenshot: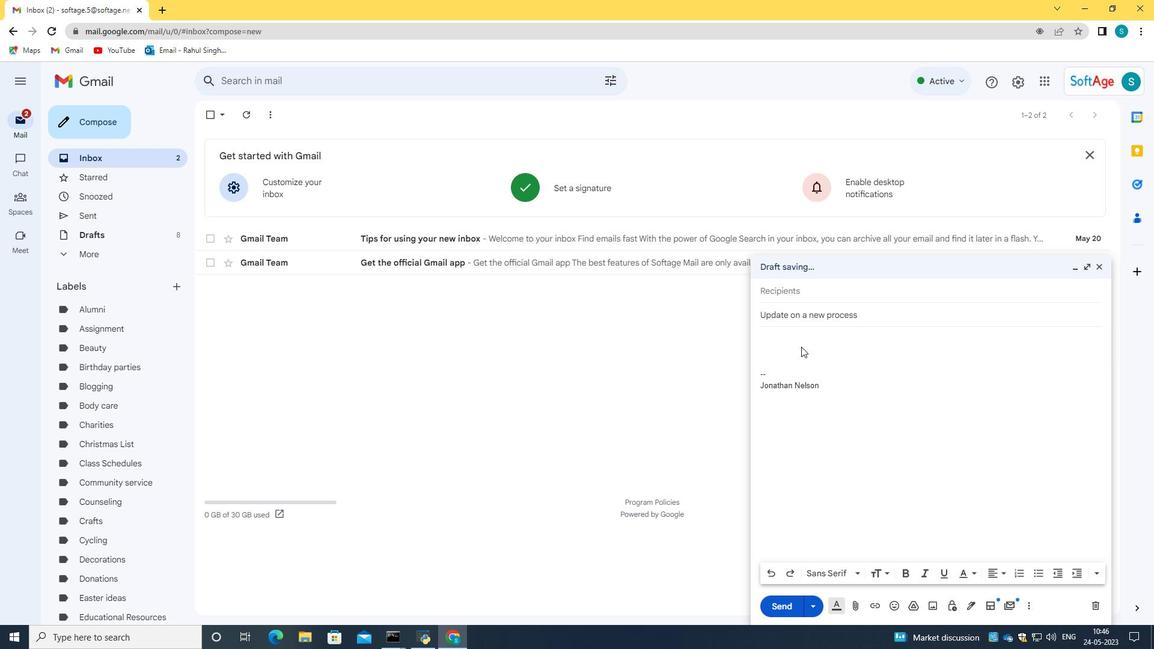 
Action: Mouse pressed left at (801, 345)
Screenshot: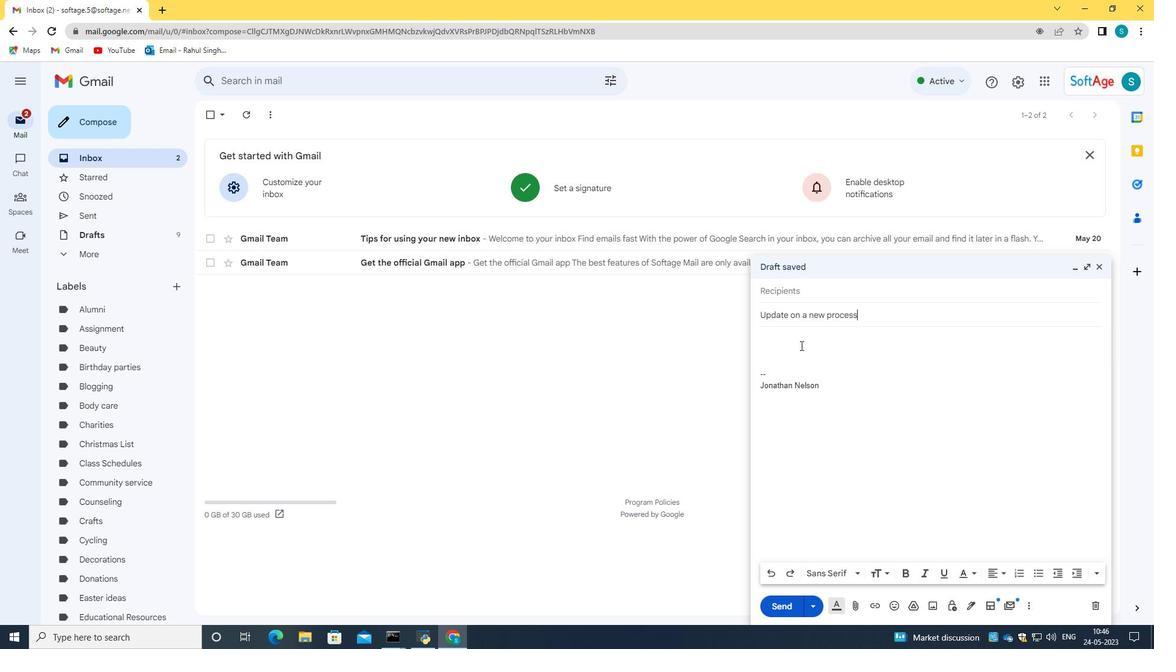 
Action: Key pressed <Key.caps_lock>P<Key.caps_lock>lease<Key.space>let<Key.space>me<Key.space>know<Key.space>if<Key.space>you<Key.space>need<Key.space>any<Key.space>additional<Key.space>information<Key.space>from<Key.space>me<Key.space>for<Key.space>the<Key.space>project<Key.space>proposal.
Screenshot: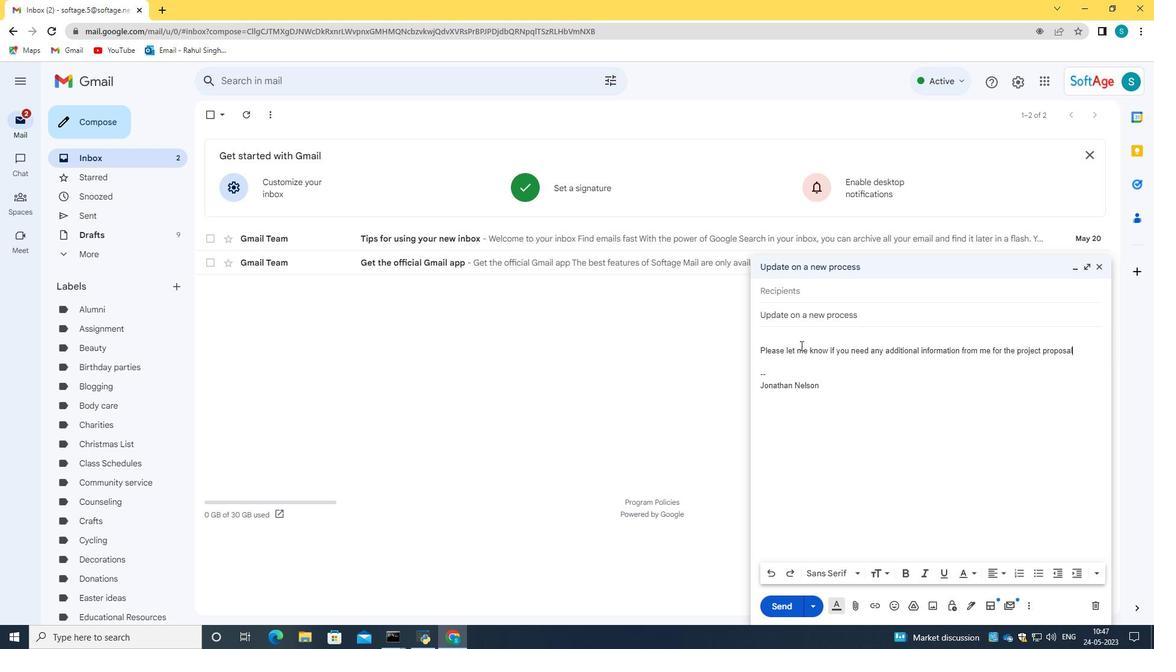 
Action: Mouse moved to (1086, 269)
Screenshot: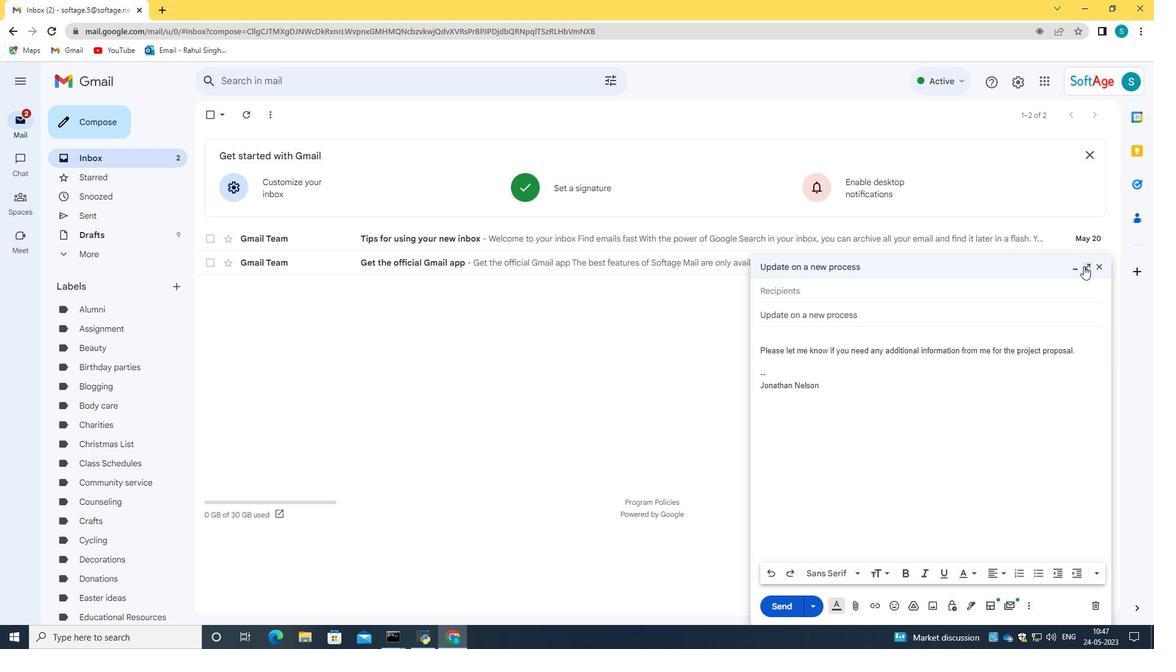 
Action: Mouse pressed left at (1086, 269)
Screenshot: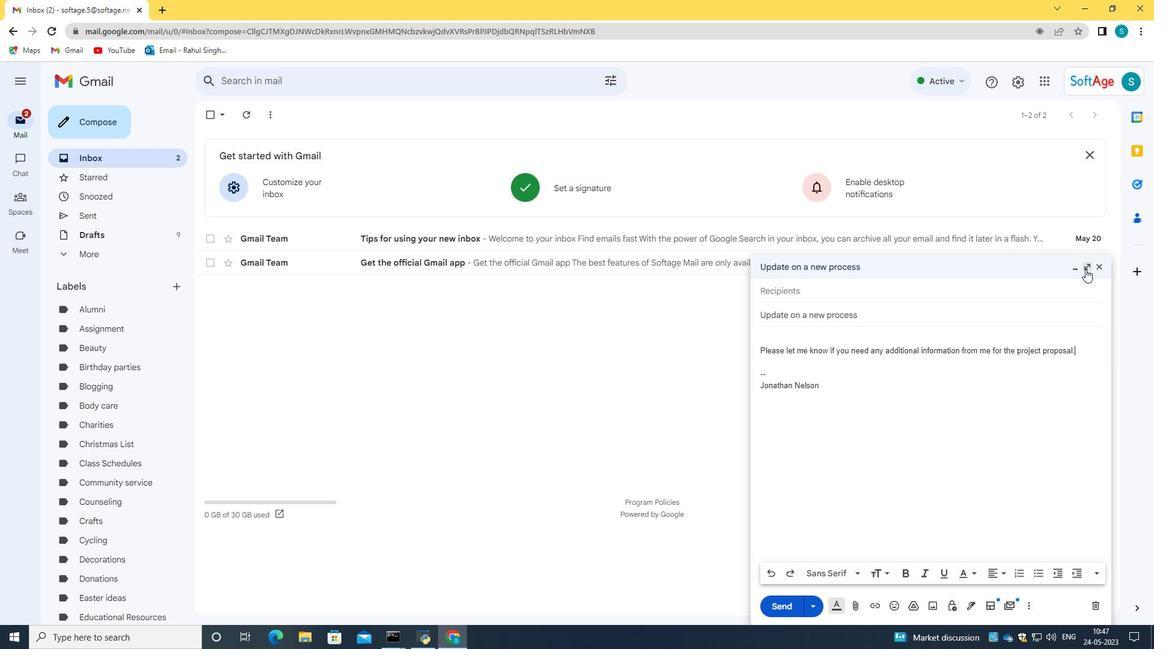 
Action: Mouse moved to (198, 107)
Screenshot: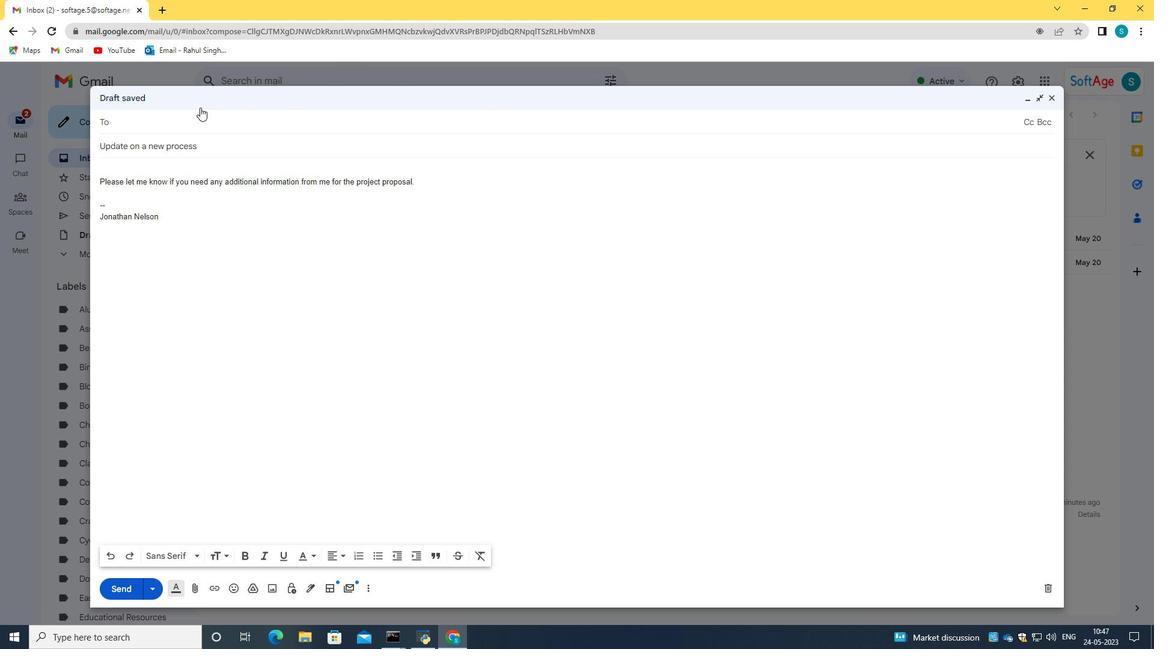 
Action: Key pressed softage.8<Key.shift>@softage.net
Screenshot: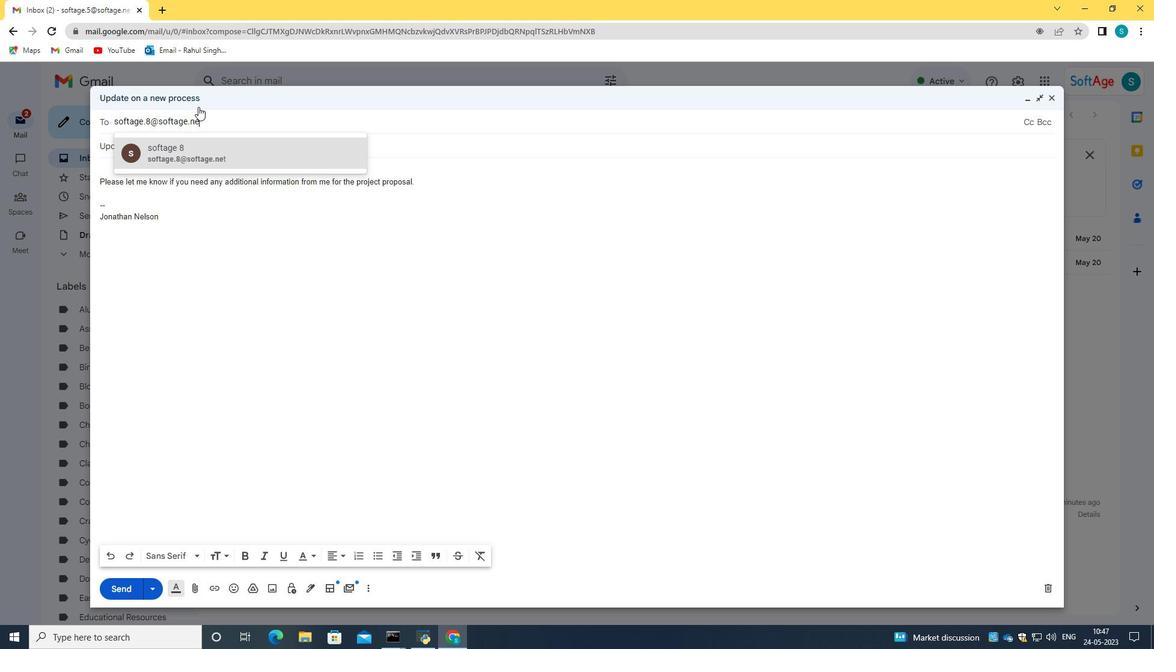 
Action: Mouse moved to (180, 157)
Screenshot: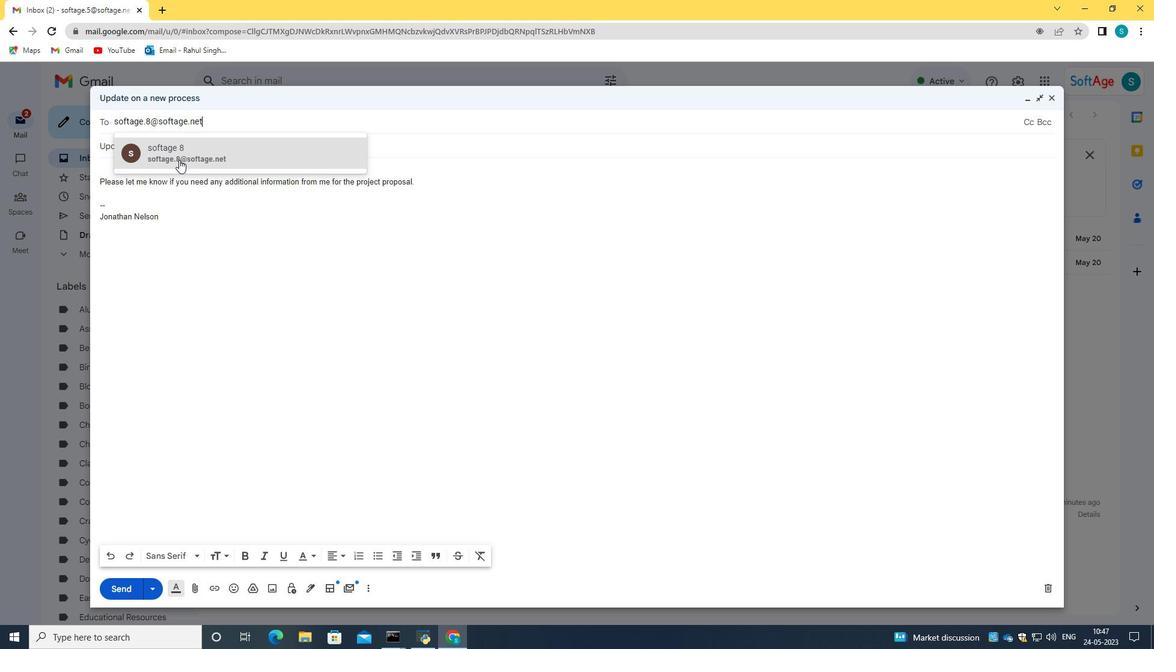 
Action: Mouse pressed left at (180, 157)
Screenshot: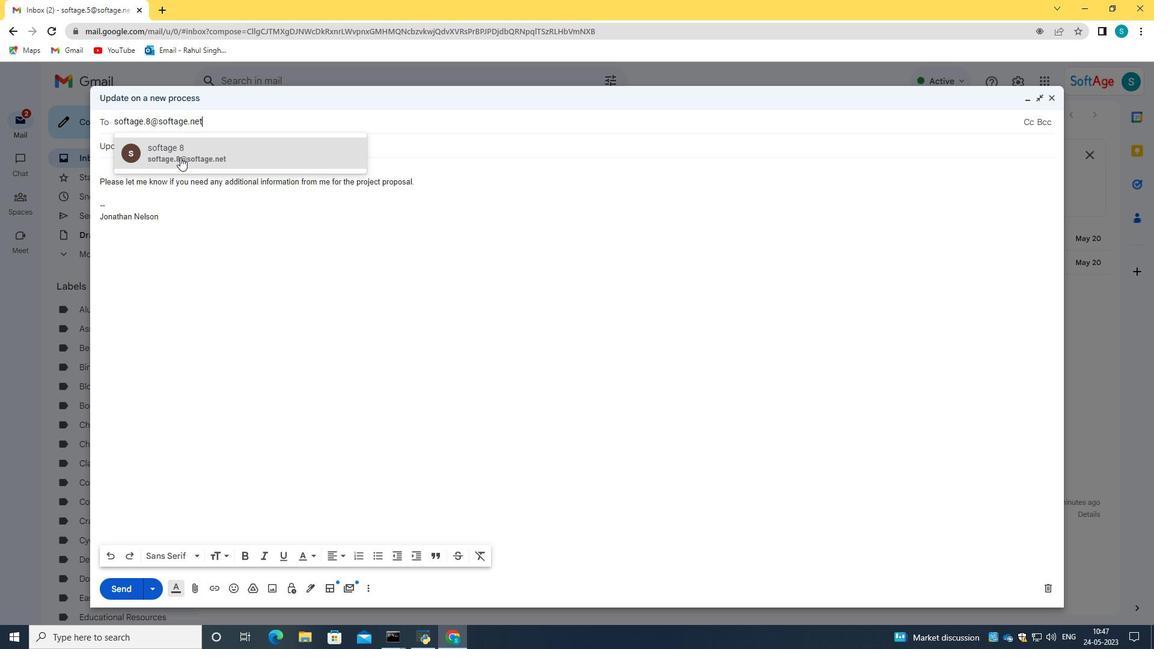 
Action: Mouse moved to (129, 588)
Screenshot: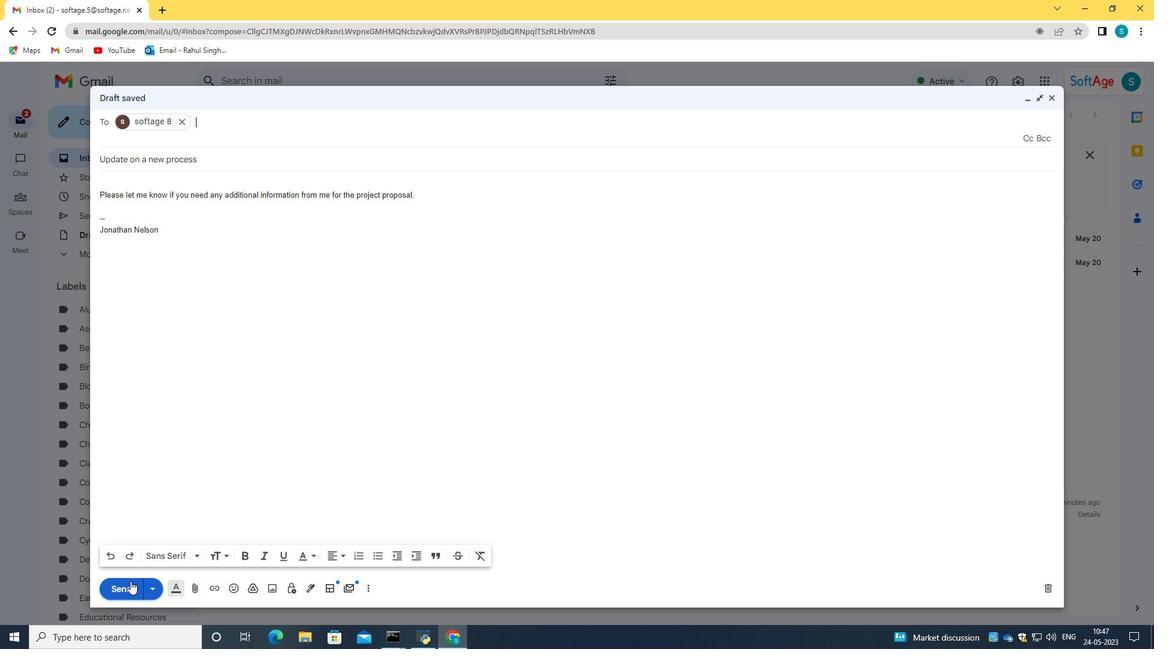 
Action: Mouse pressed left at (129, 588)
Screenshot: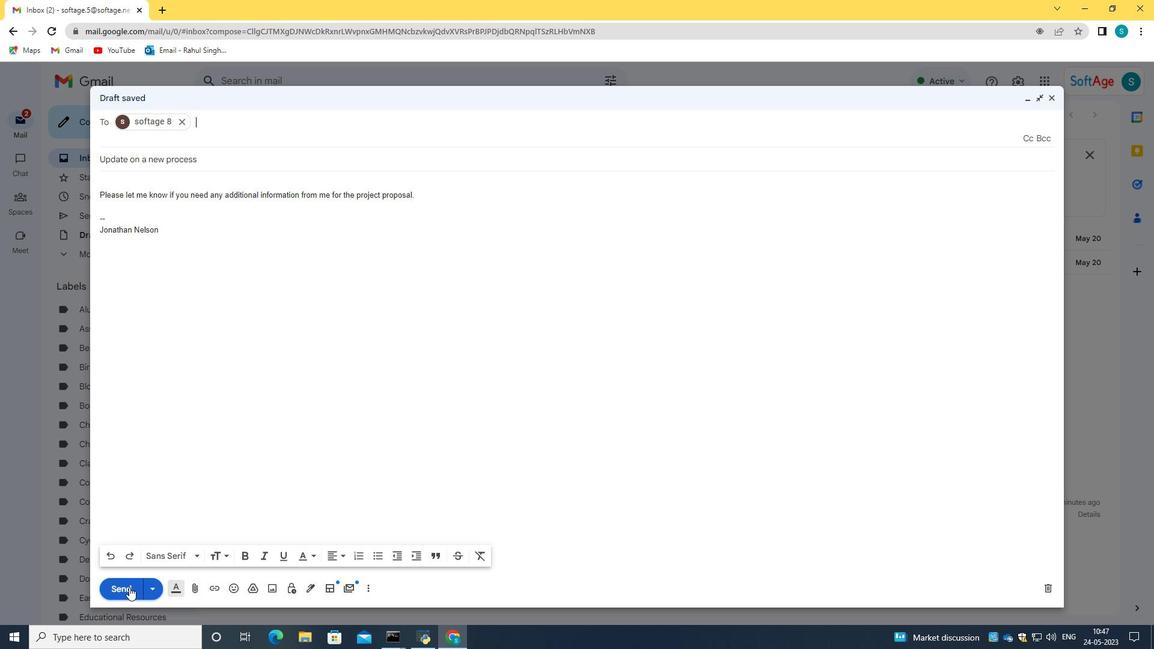 
Action: Mouse moved to (114, 214)
Screenshot: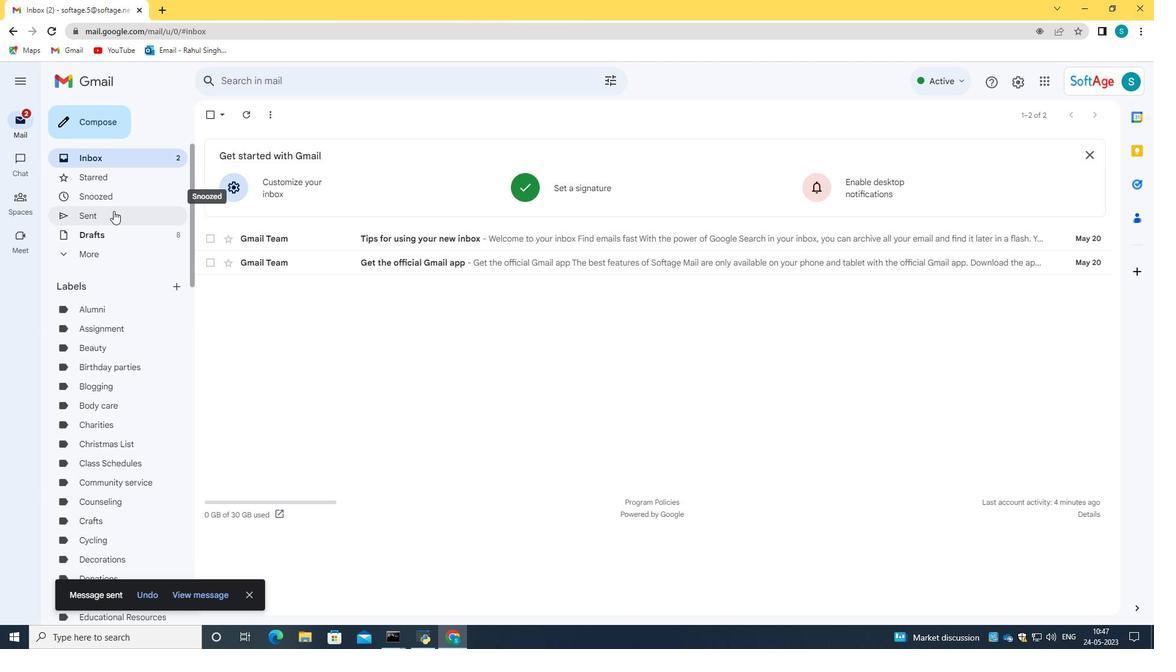 
Action: Mouse pressed left at (114, 214)
Screenshot: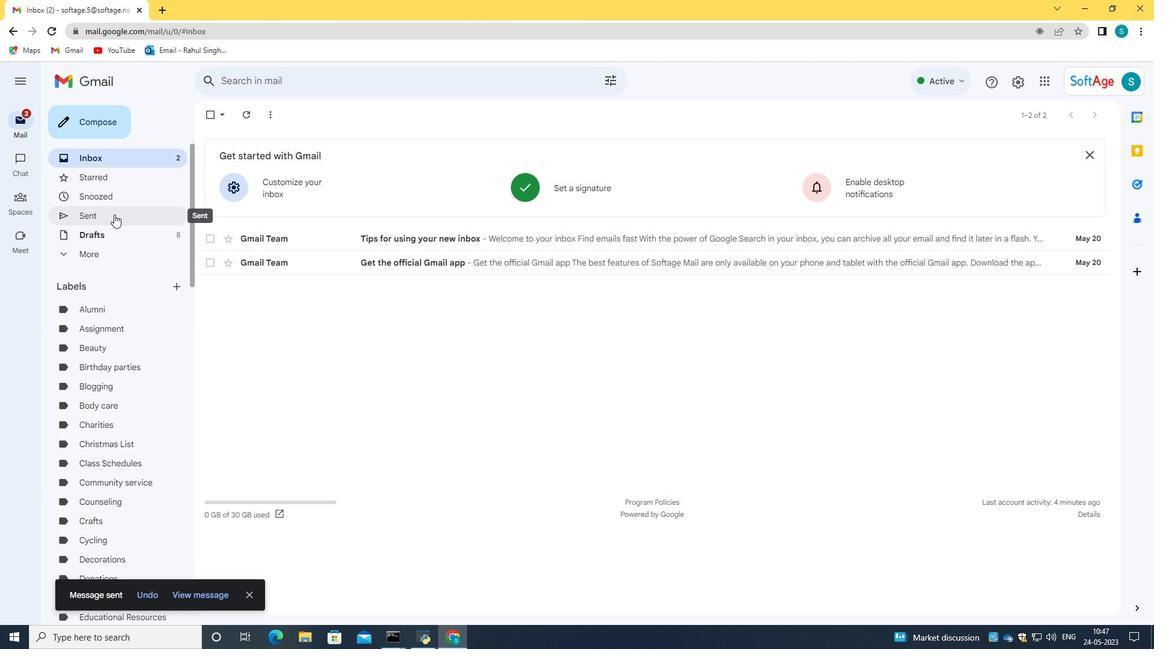 
Action: Mouse moved to (211, 176)
Screenshot: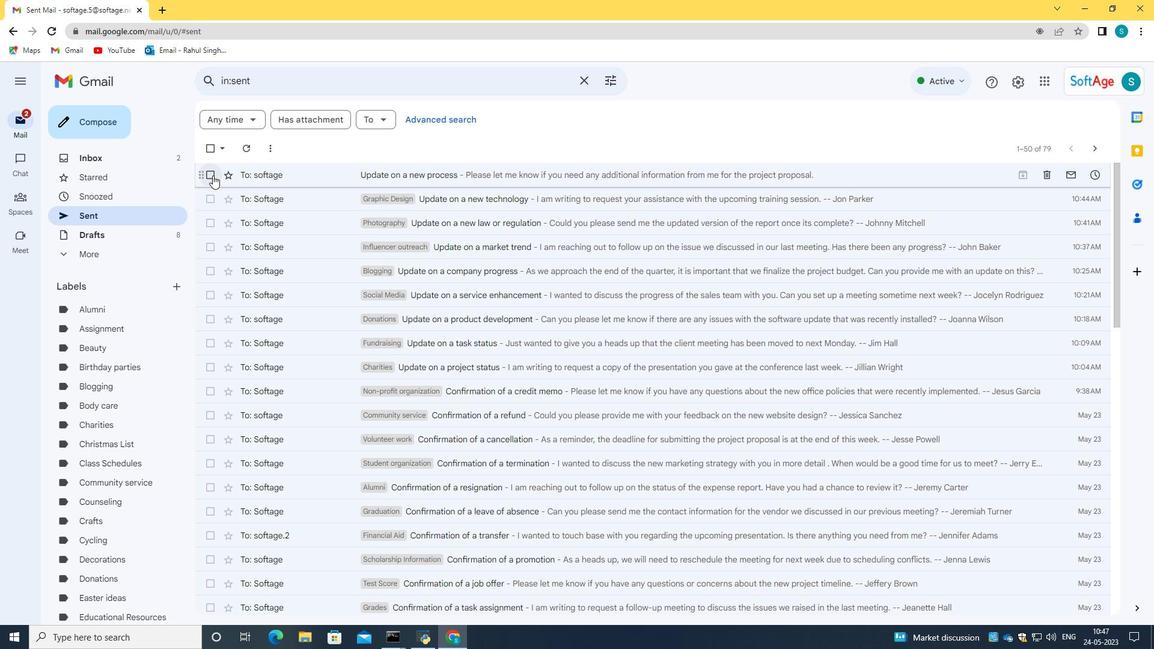
Action: Mouse pressed left at (211, 176)
Screenshot: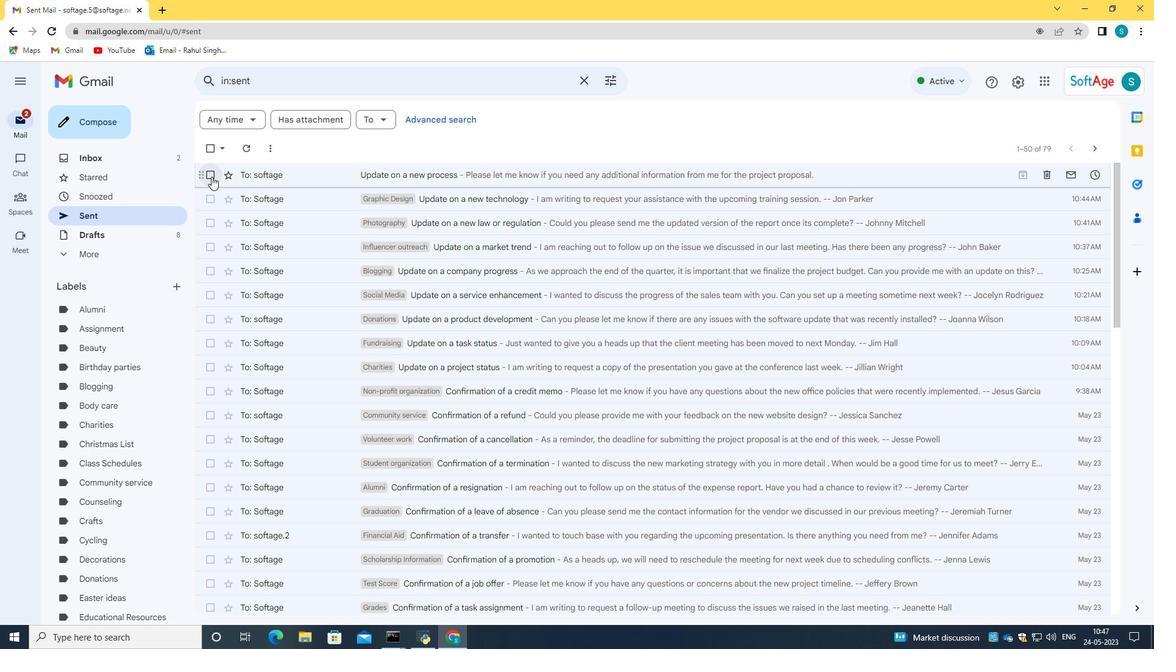 
Action: Mouse moved to (342, 176)
Screenshot: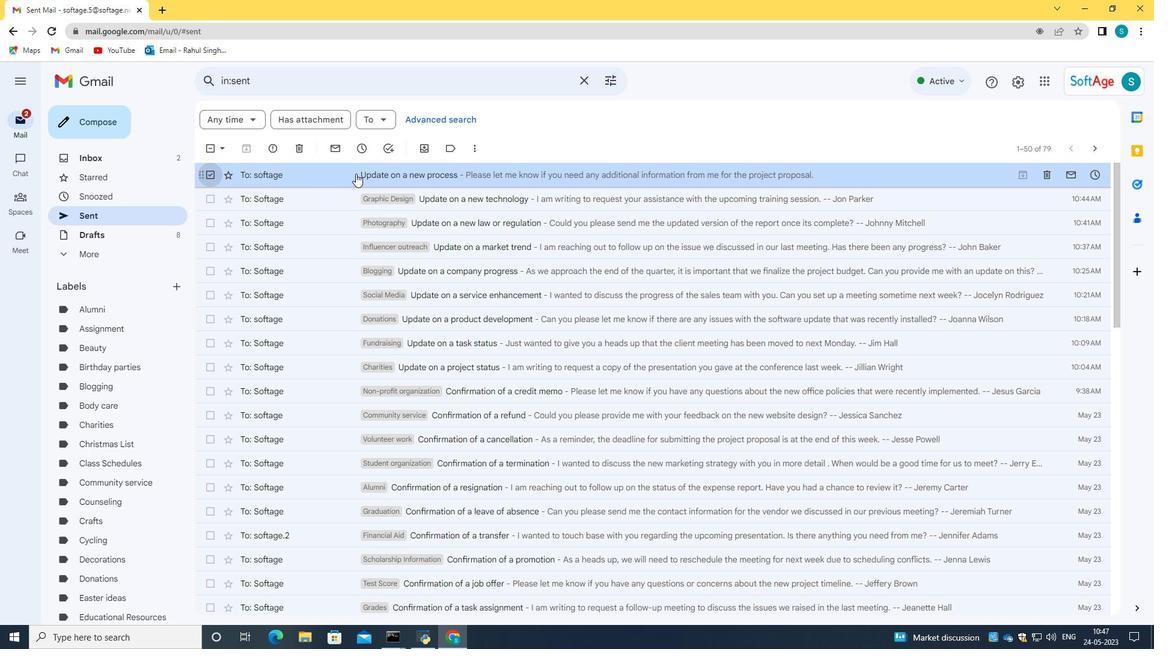 
Action: Mouse pressed right at (342, 176)
Screenshot: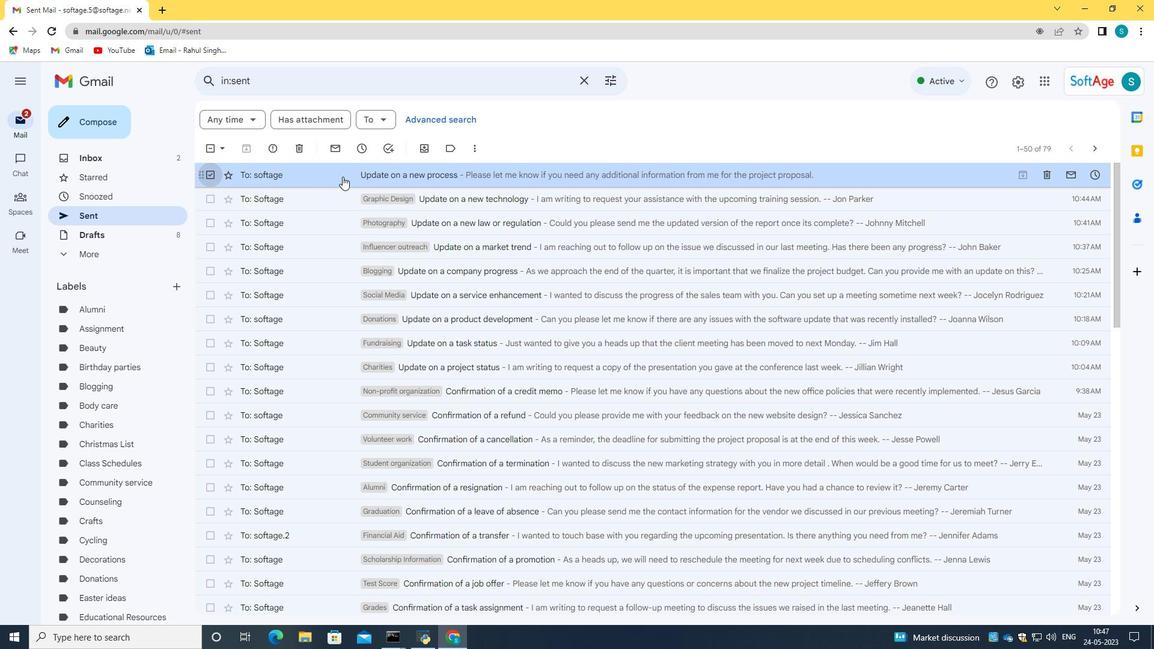 
Action: Mouse moved to (527, 355)
Screenshot: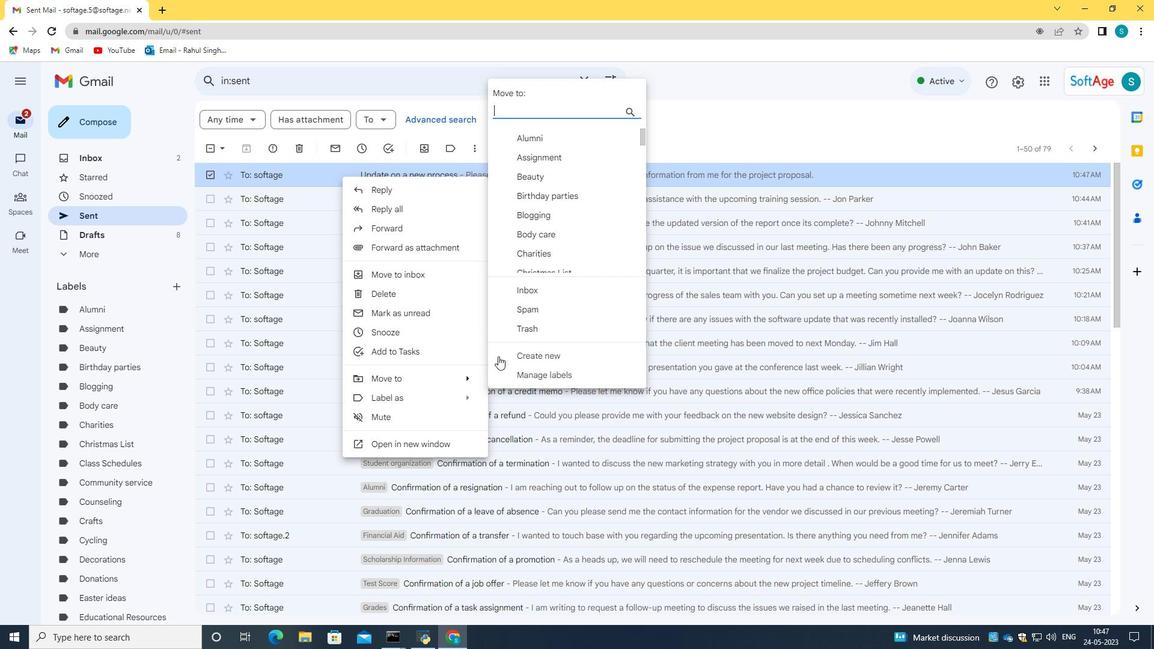 
Action: Mouse pressed left at (527, 355)
Screenshot: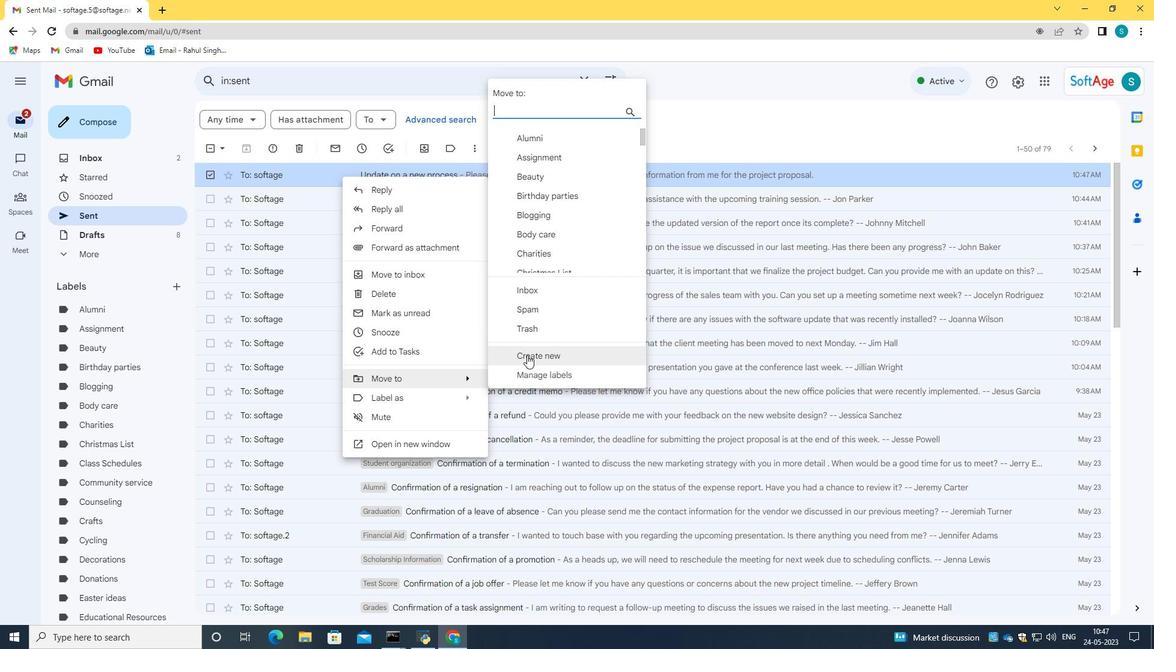 
Action: Mouse moved to (524, 350)
Screenshot: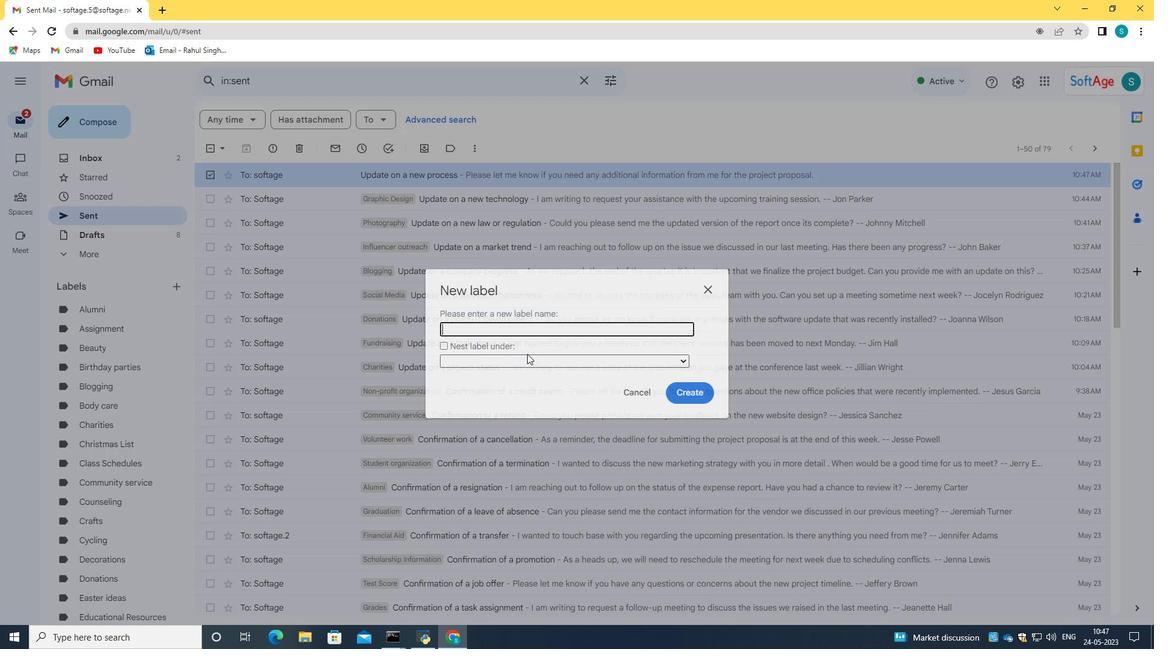 
Action: Key pressed <Key.caps_lock>W<Key.caps_lock>eb<Key.space>sd<Key.backspace><Key.backspace>desigh<Key.backspace>n
Screenshot: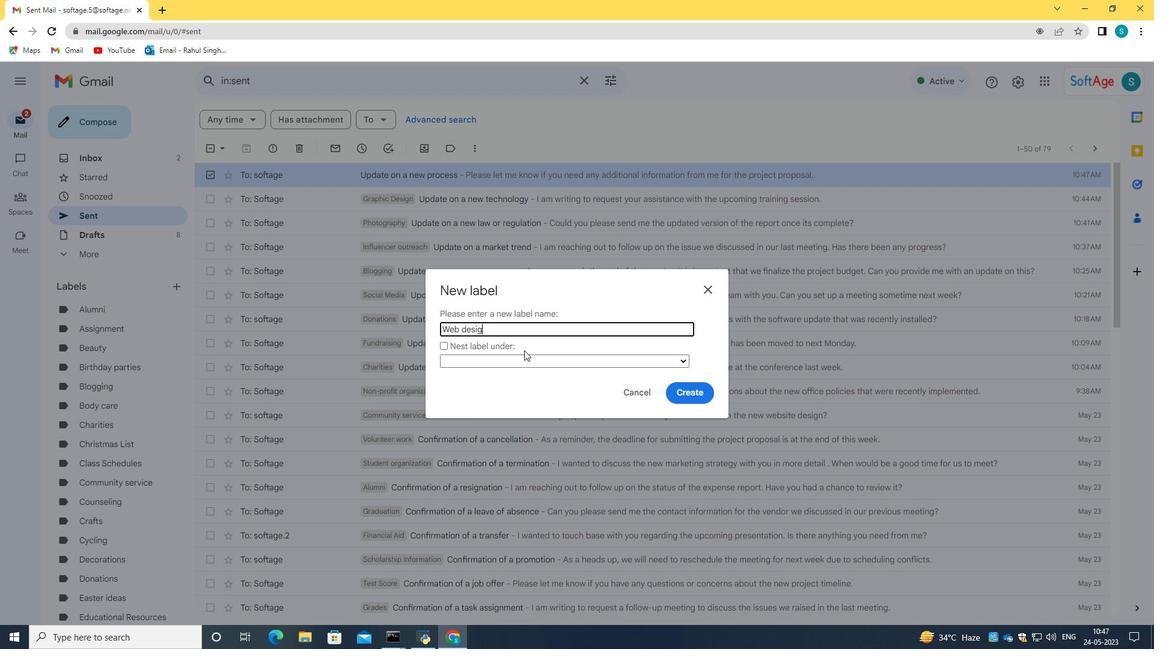 
Action: Mouse moved to (686, 394)
Screenshot: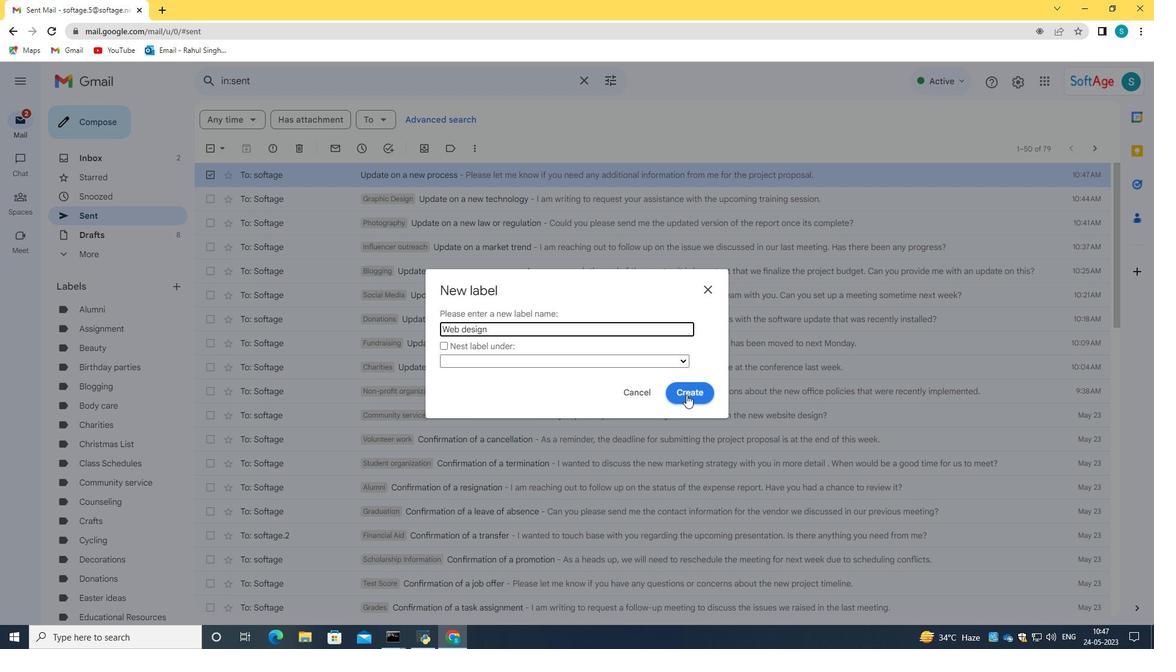 
Action: Mouse pressed left at (686, 394)
Screenshot: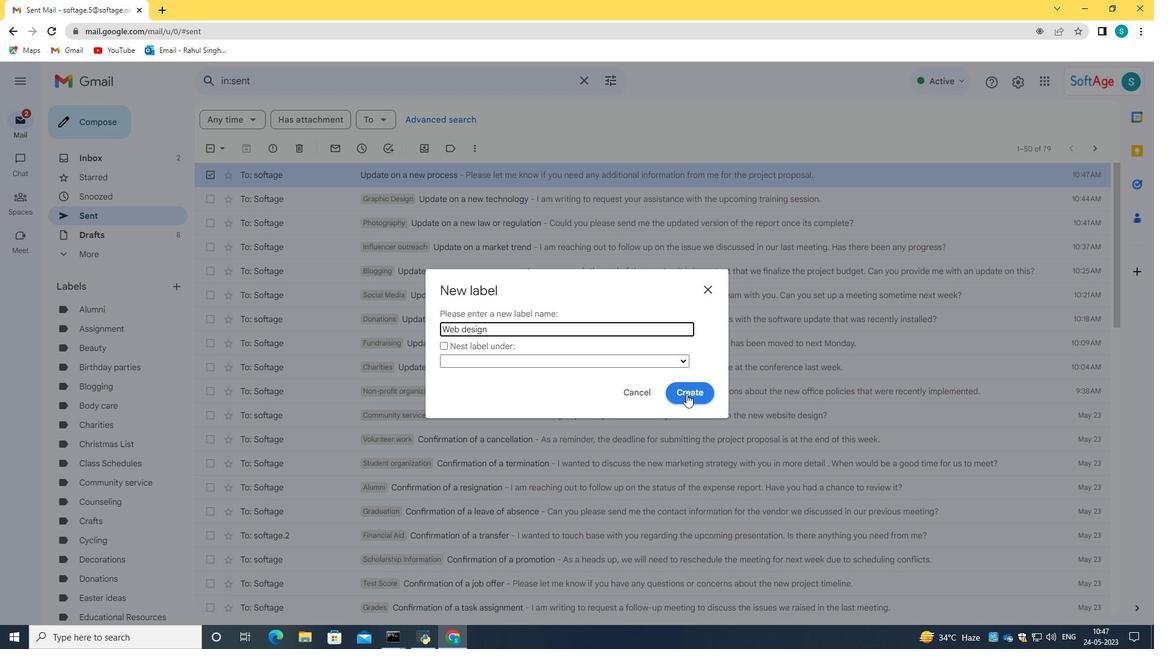 
Action: Mouse moved to (357, 352)
Screenshot: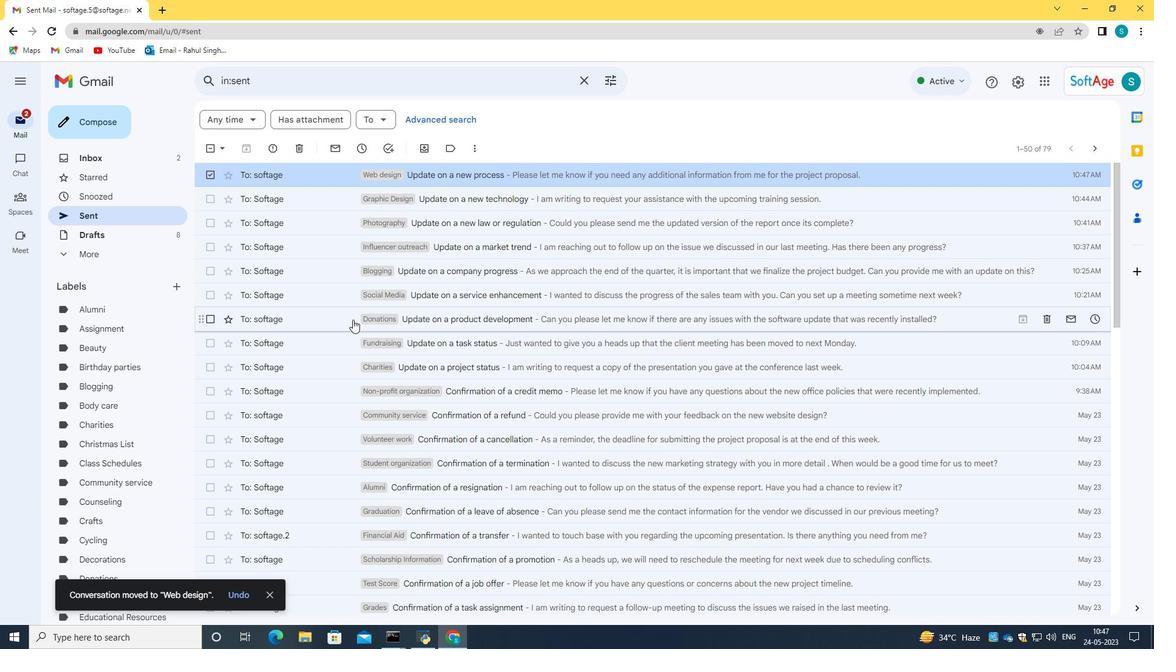 
Action: Mouse scrolled (357, 353) with delta (0, 0)
Screenshot: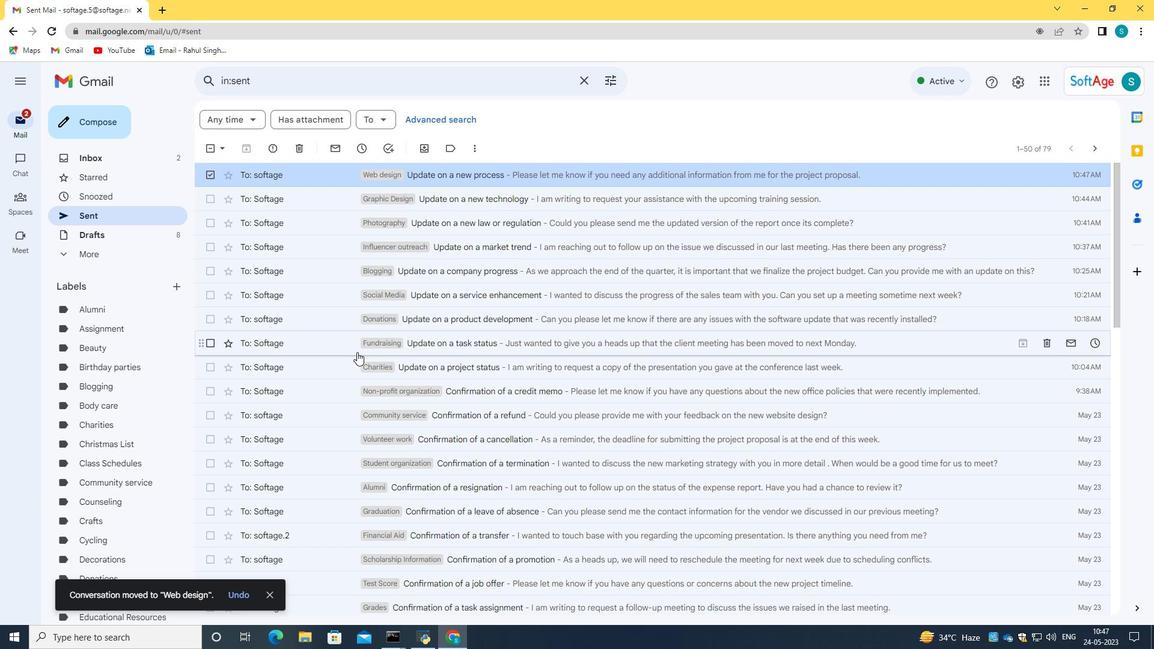 
Action: Mouse moved to (357, 353)
Screenshot: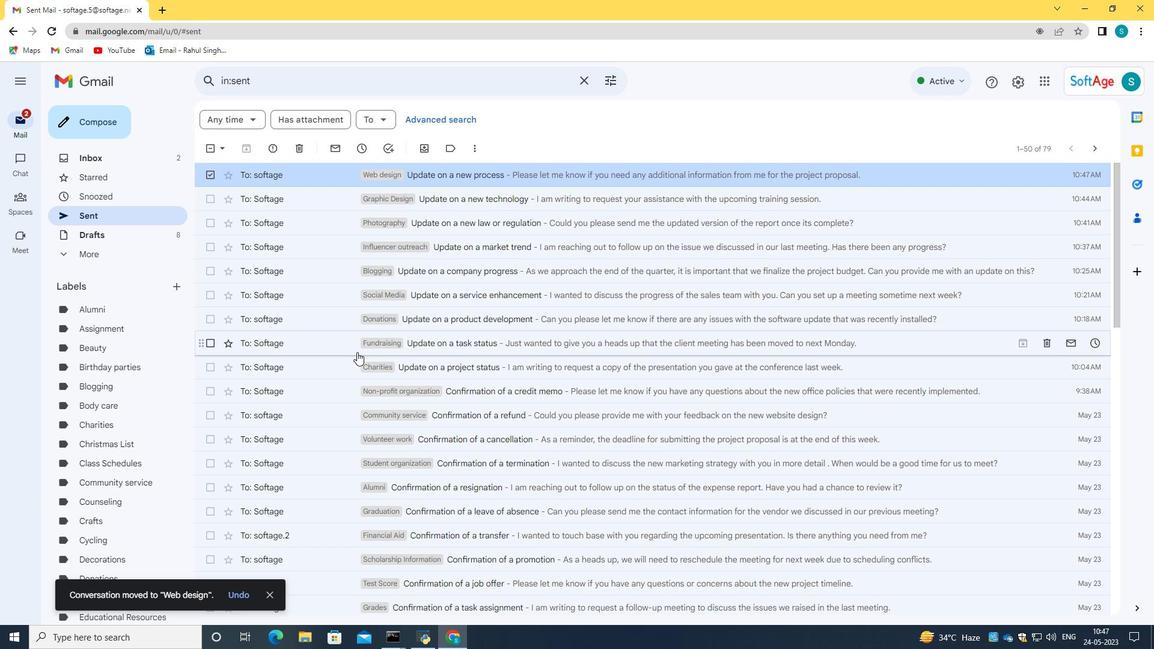 
Action: Mouse scrolled (357, 353) with delta (0, 0)
Screenshot: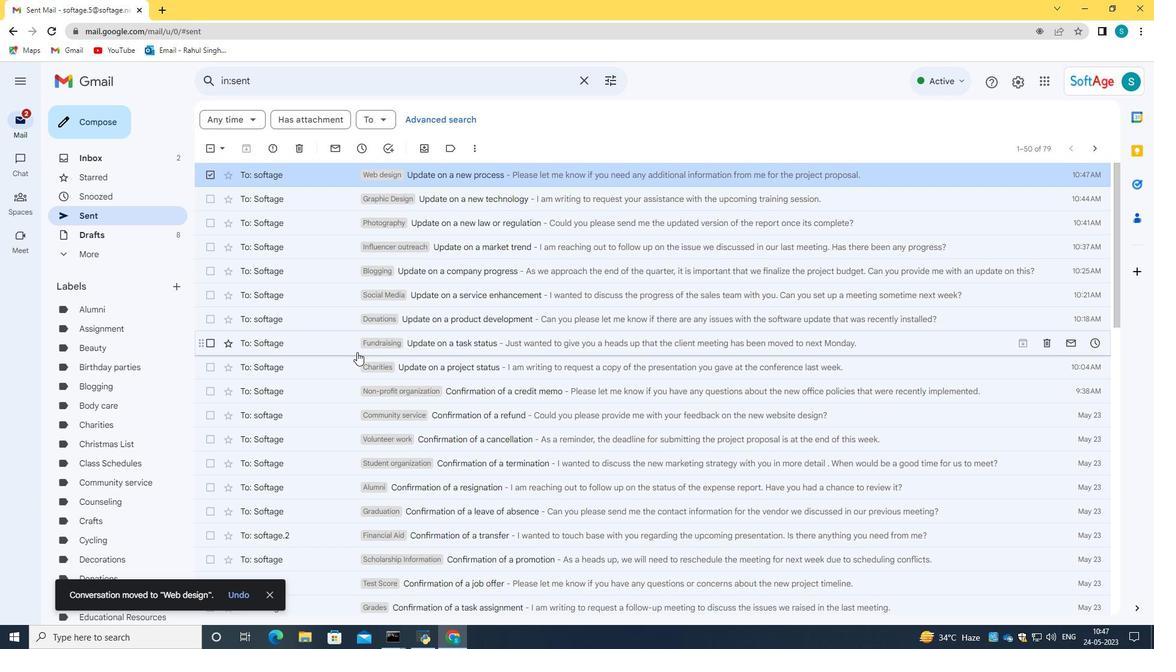 
